 Task: Search one way flight ticket for 2 adults, 2 children, 2 infants in seat in first from North Bend: Southwest Oregon Regional Airport (was North Bend Municipal) to Indianapolis: Indianapolis International Airport on 8-5-2023. Number of bags: 2 carry on bags. Price is upto 91000. Outbound departure time preference is 22:30.
Action: Mouse moved to (357, 315)
Screenshot: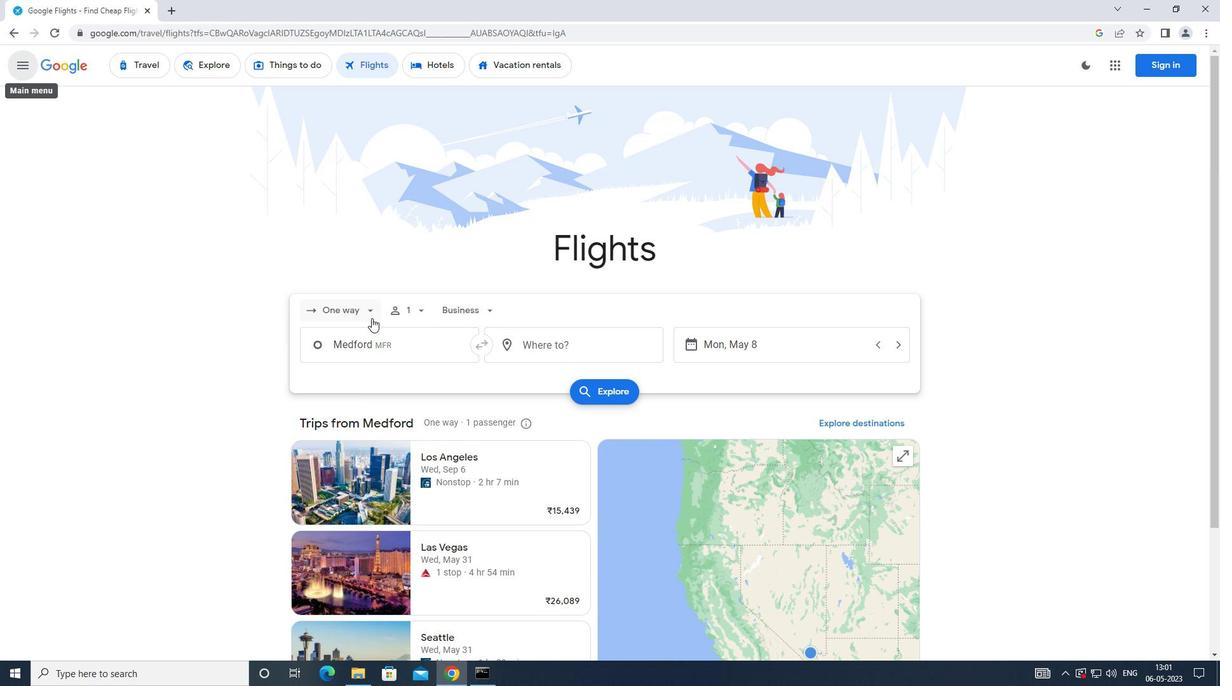
Action: Mouse pressed left at (357, 315)
Screenshot: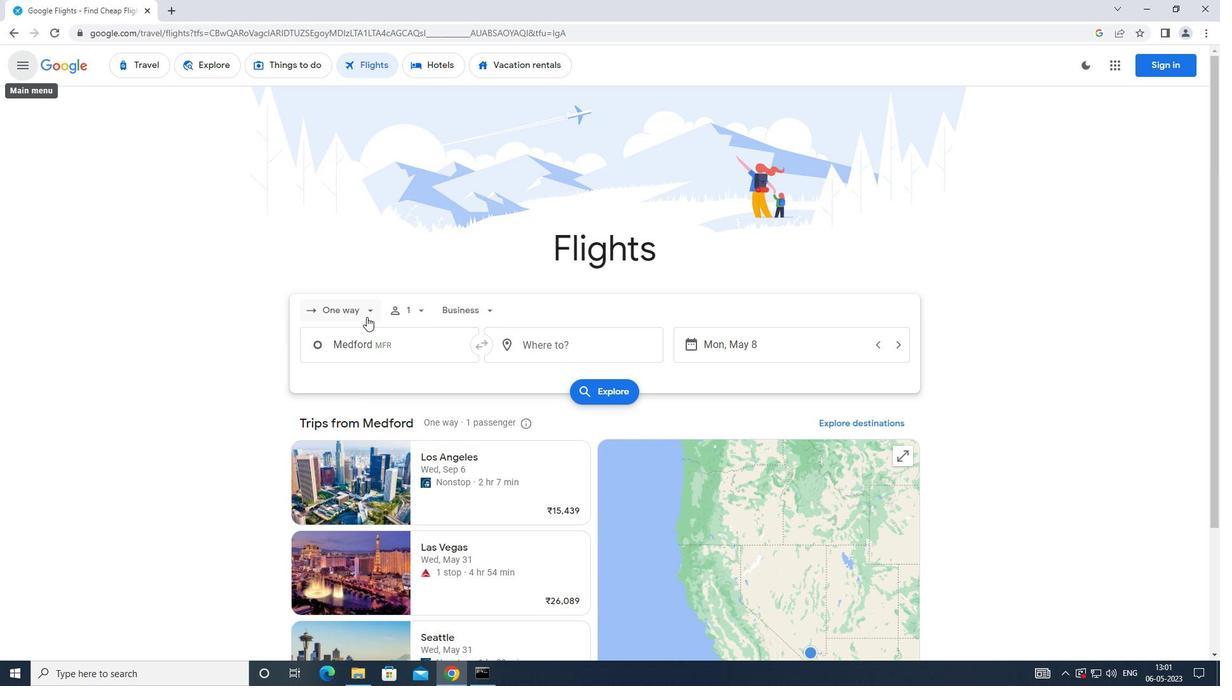 
Action: Mouse moved to (364, 367)
Screenshot: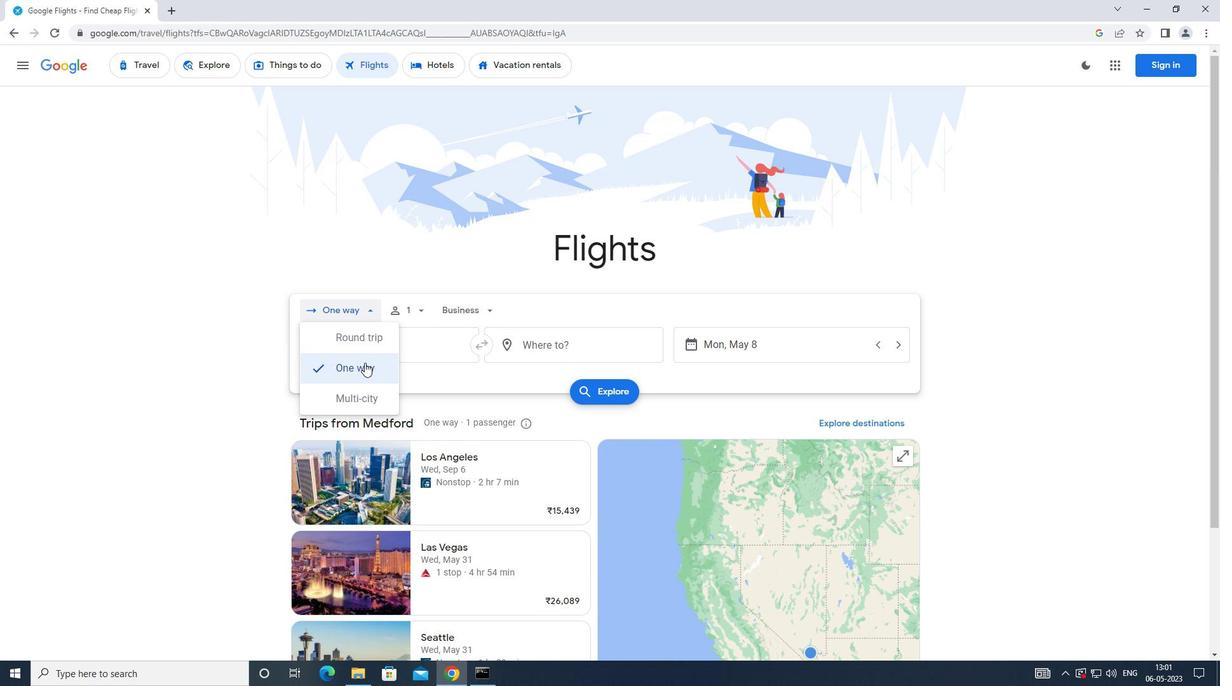
Action: Mouse pressed left at (364, 367)
Screenshot: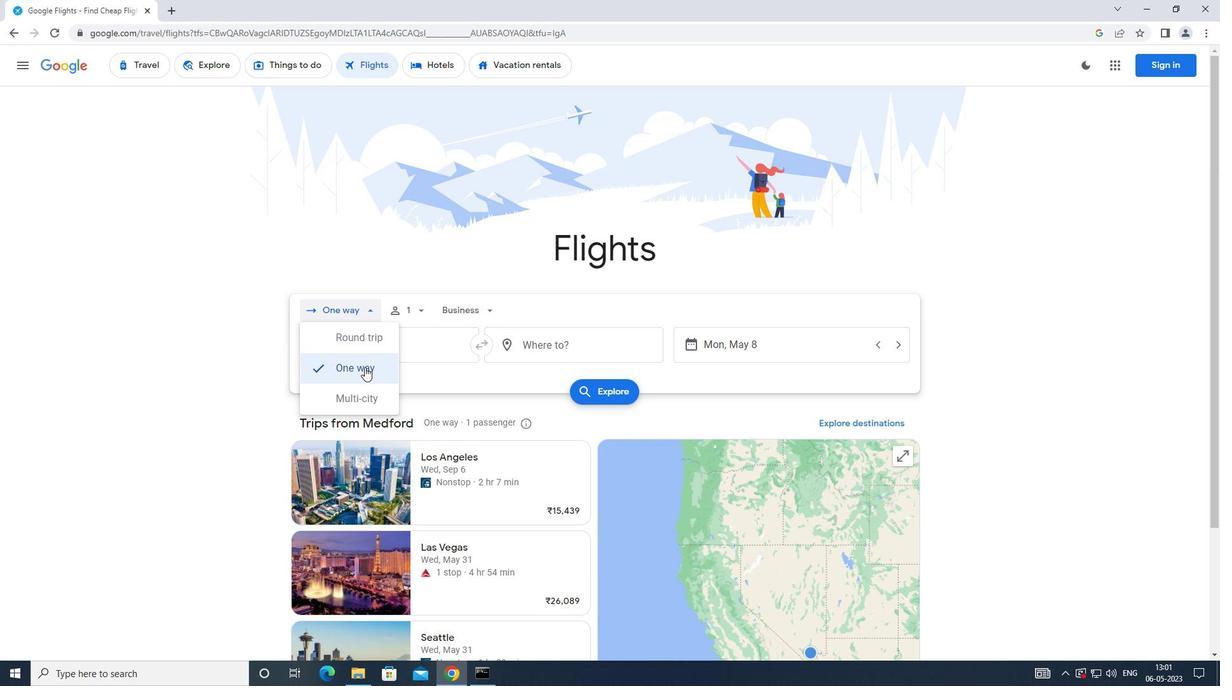 
Action: Mouse moved to (425, 312)
Screenshot: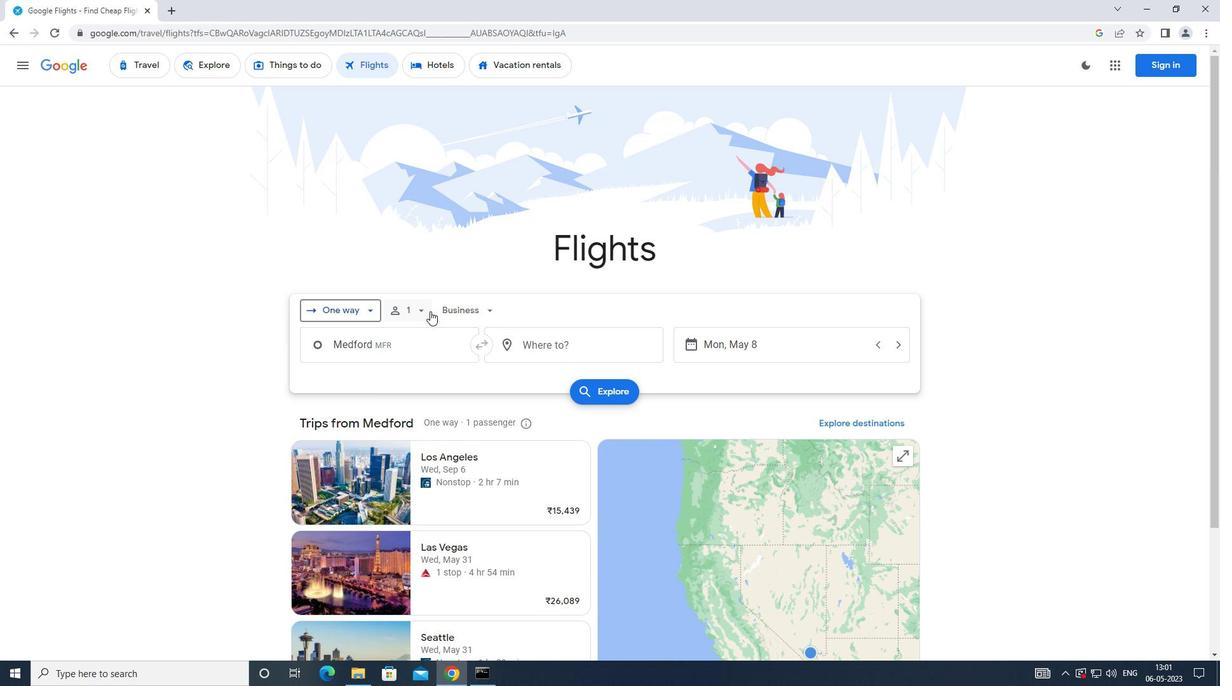 
Action: Mouse pressed left at (425, 312)
Screenshot: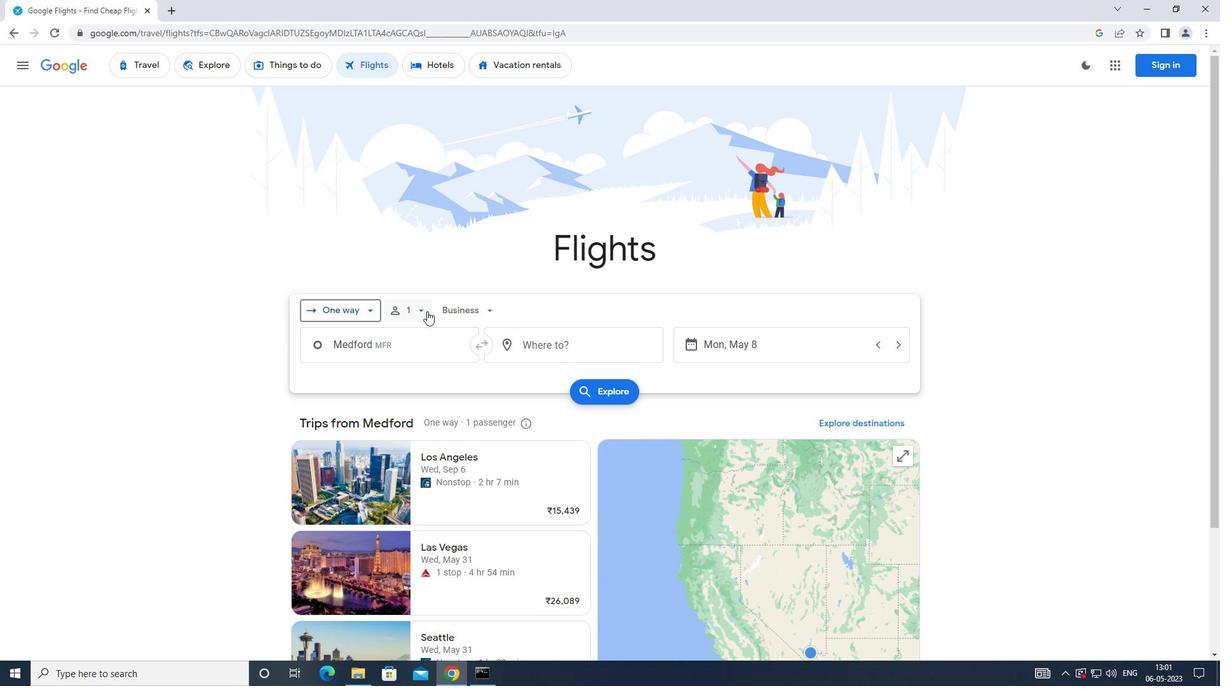 
Action: Mouse moved to (509, 341)
Screenshot: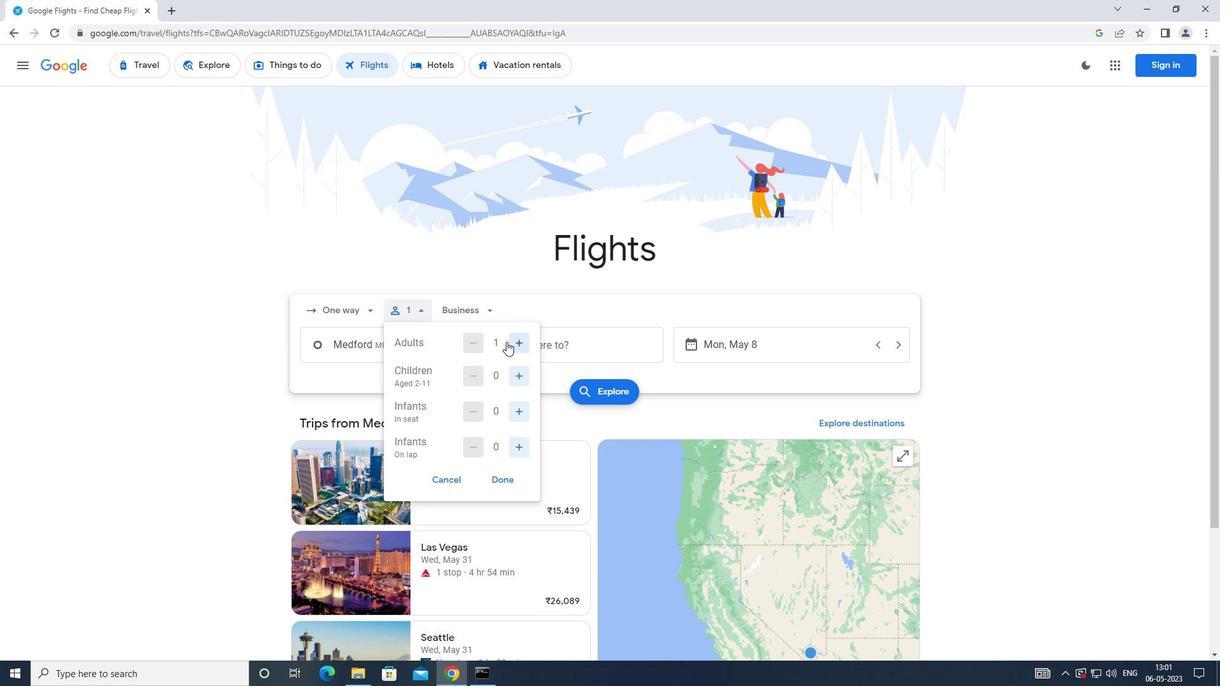 
Action: Mouse pressed left at (509, 341)
Screenshot: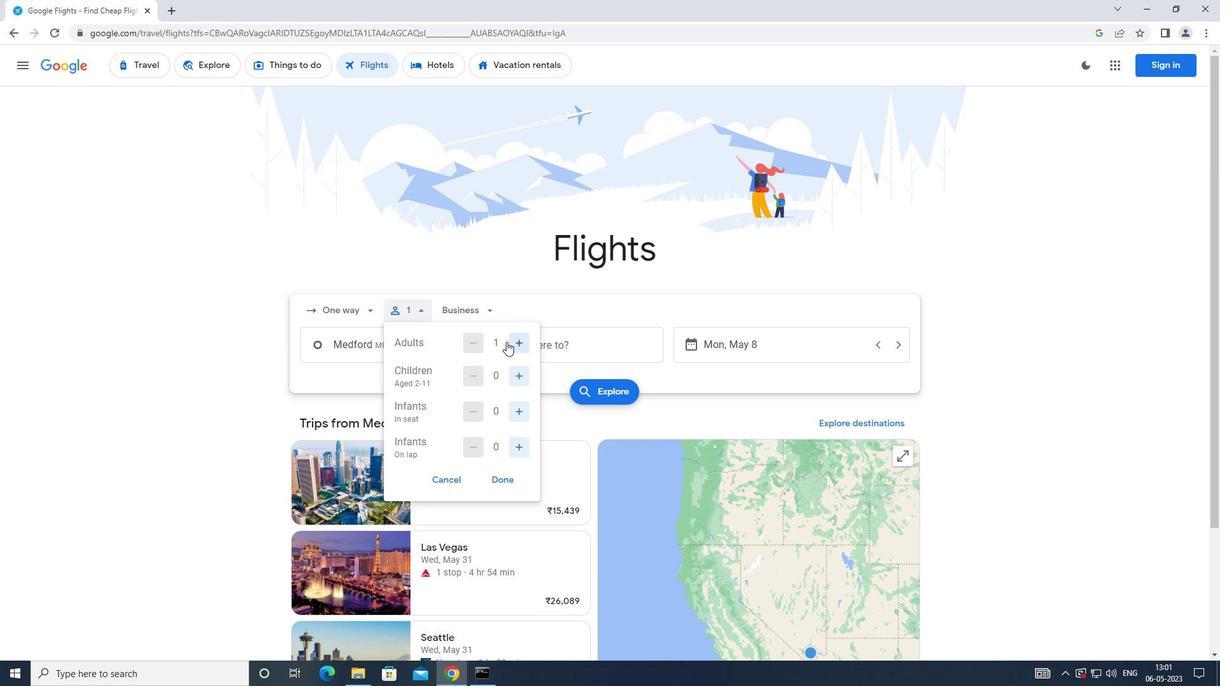 
Action: Mouse moved to (517, 374)
Screenshot: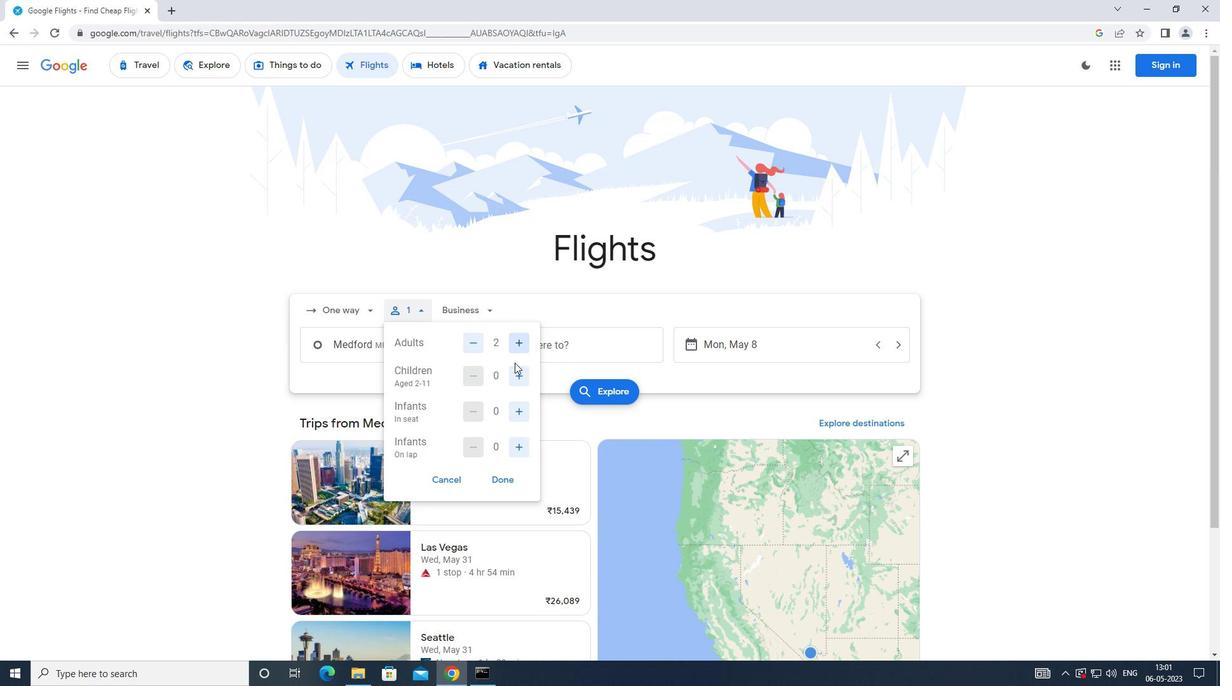 
Action: Mouse pressed left at (517, 374)
Screenshot: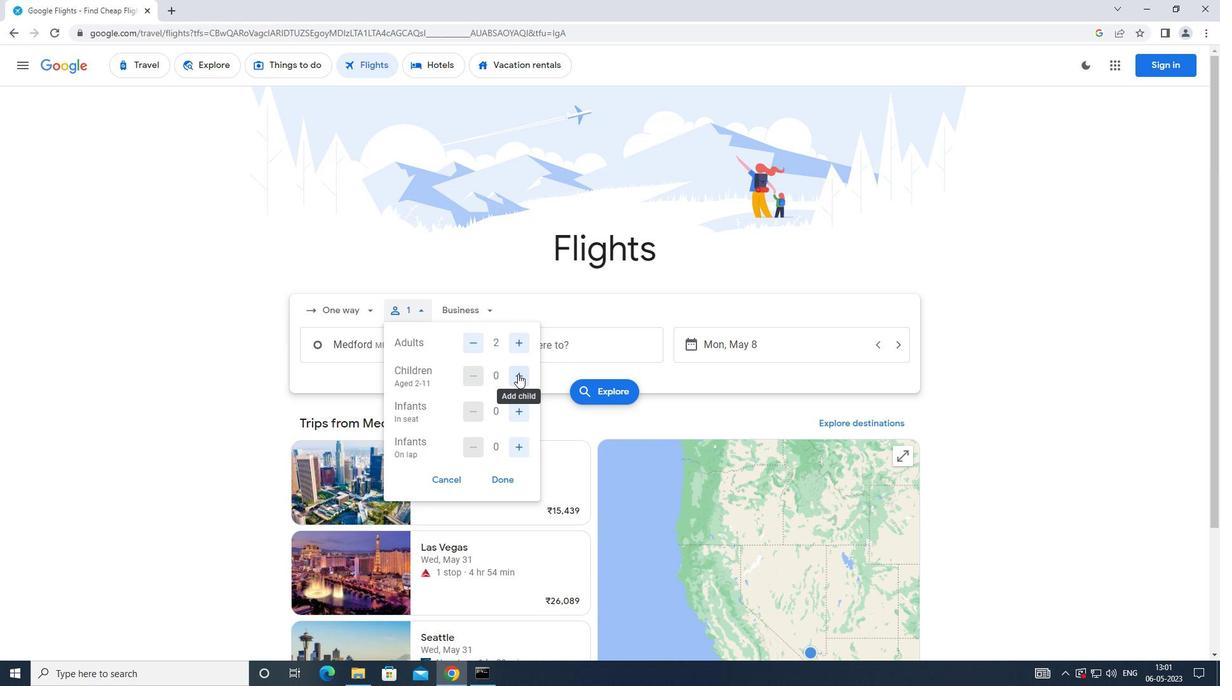 
Action: Mouse pressed left at (517, 374)
Screenshot: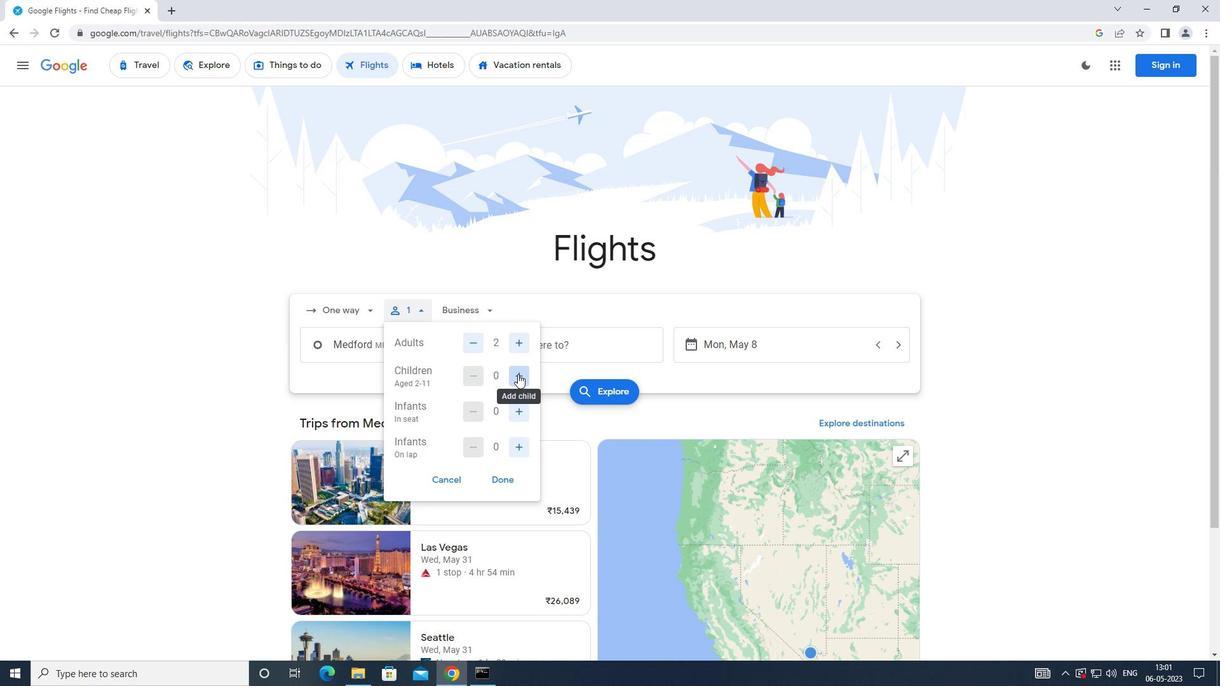 
Action: Mouse moved to (516, 412)
Screenshot: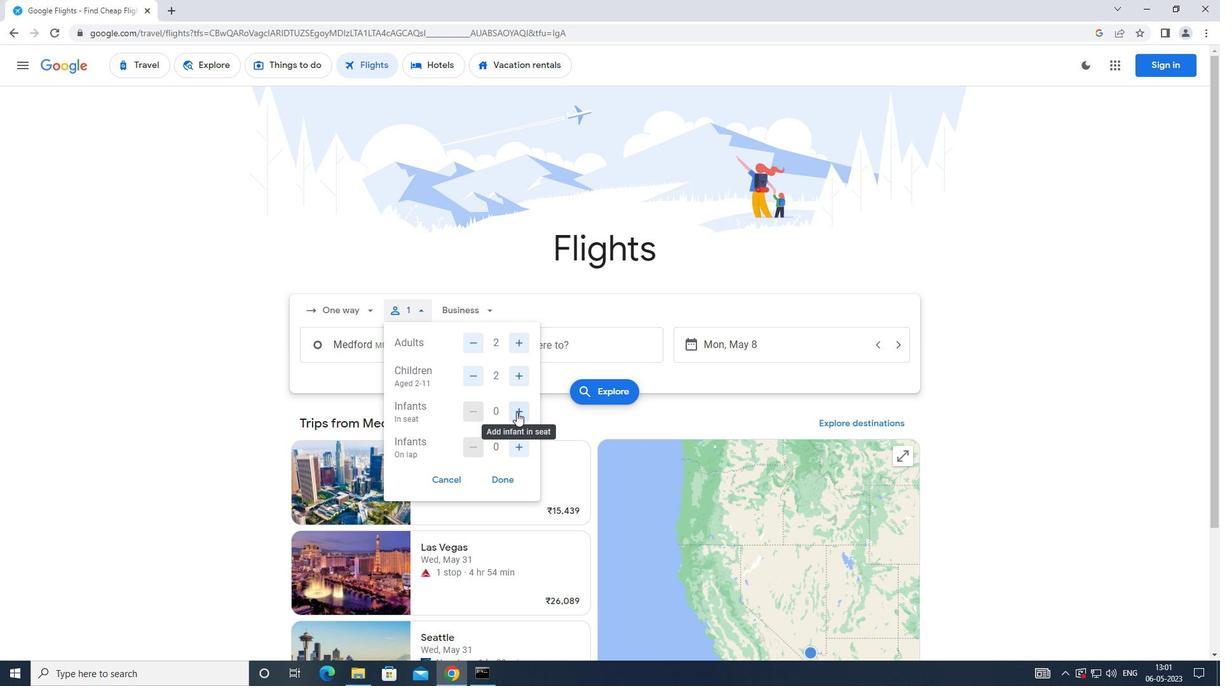 
Action: Mouse pressed left at (516, 412)
Screenshot: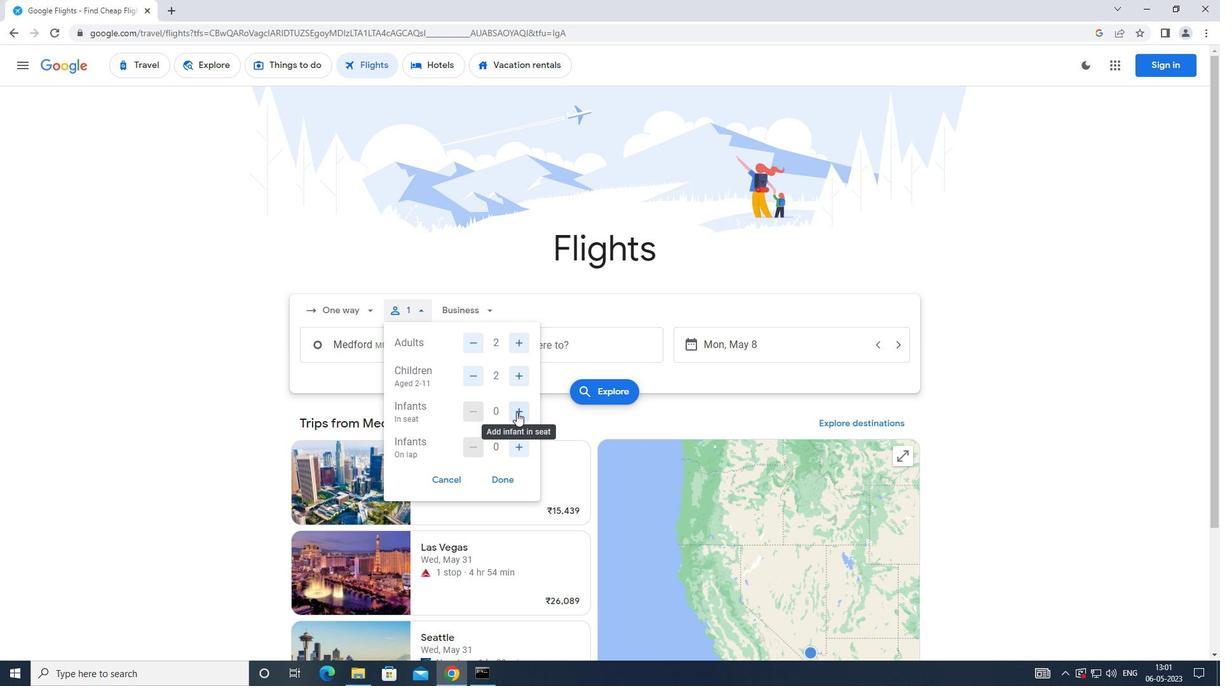 
Action: Mouse pressed left at (516, 412)
Screenshot: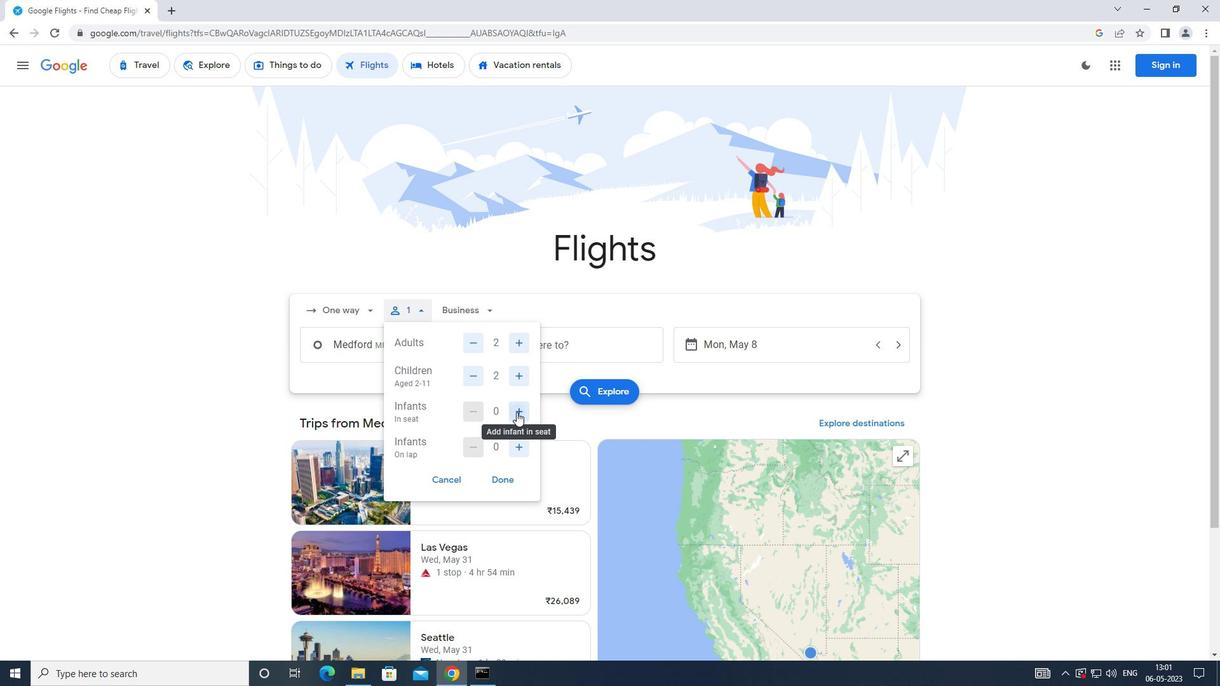 
Action: Mouse moved to (498, 478)
Screenshot: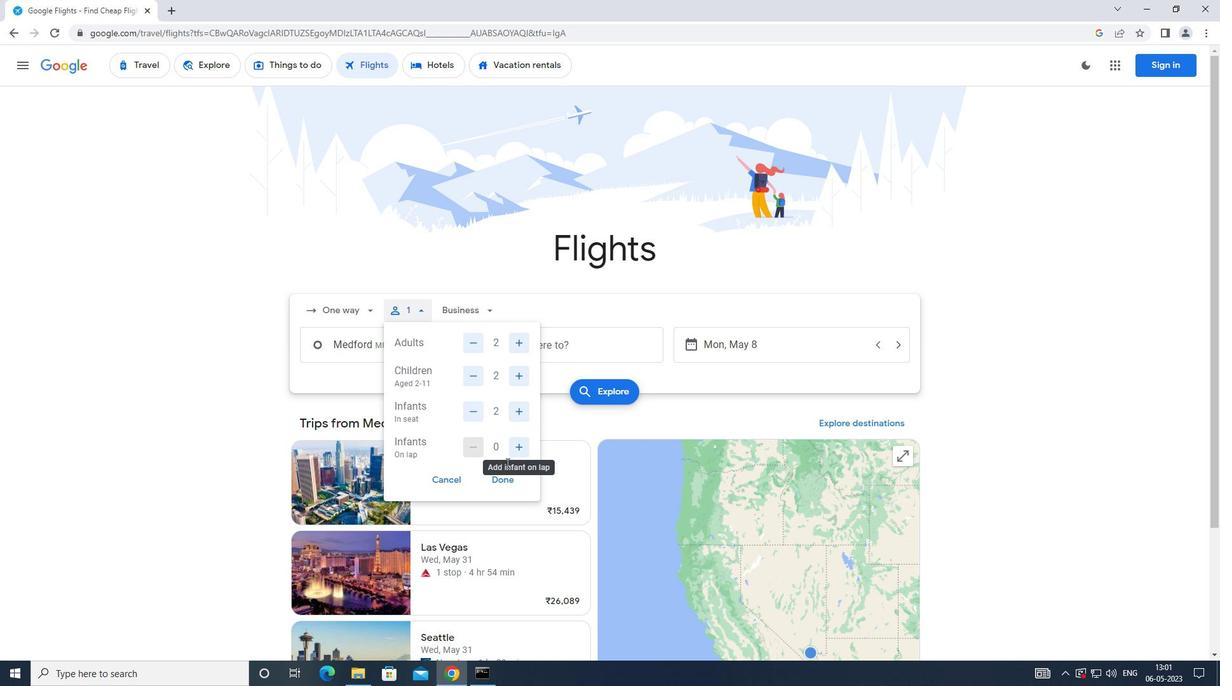 
Action: Mouse pressed left at (498, 478)
Screenshot: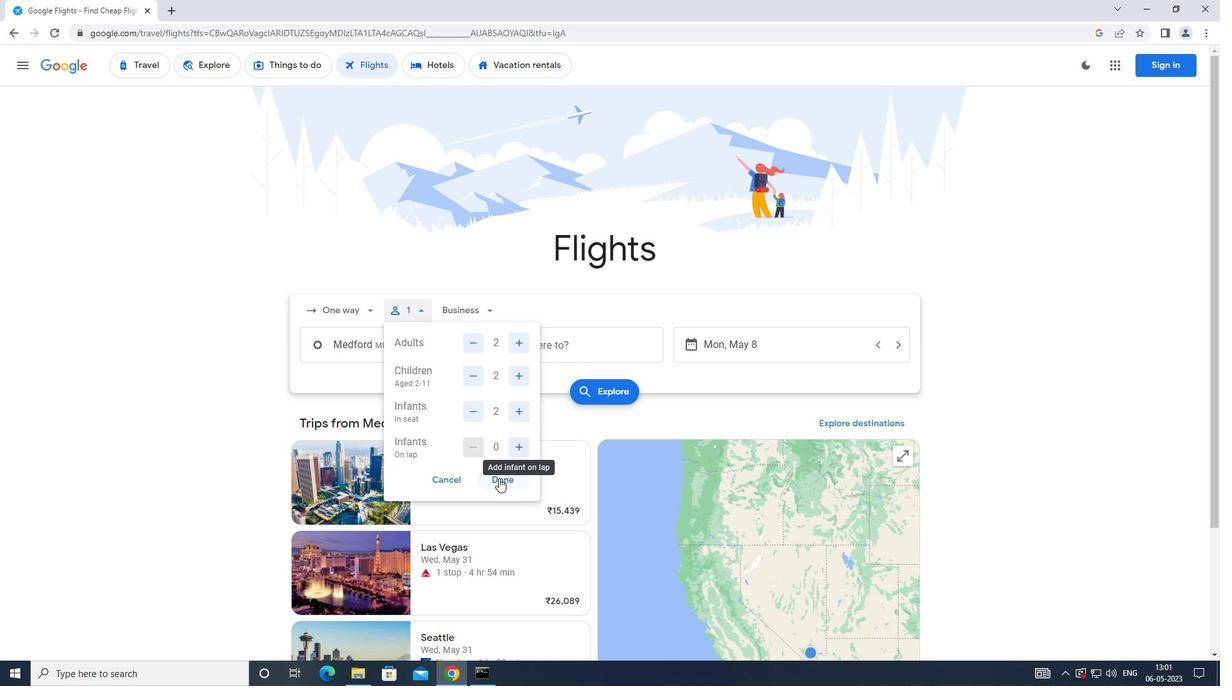 
Action: Mouse moved to (467, 317)
Screenshot: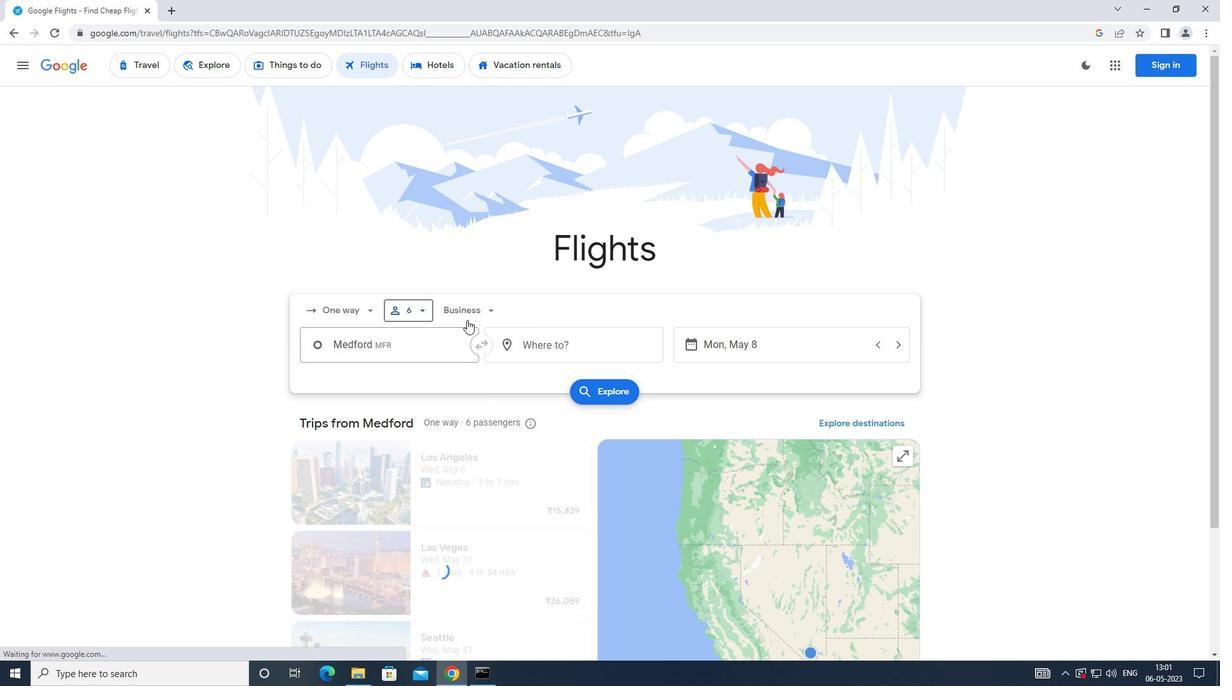 
Action: Mouse pressed left at (467, 317)
Screenshot: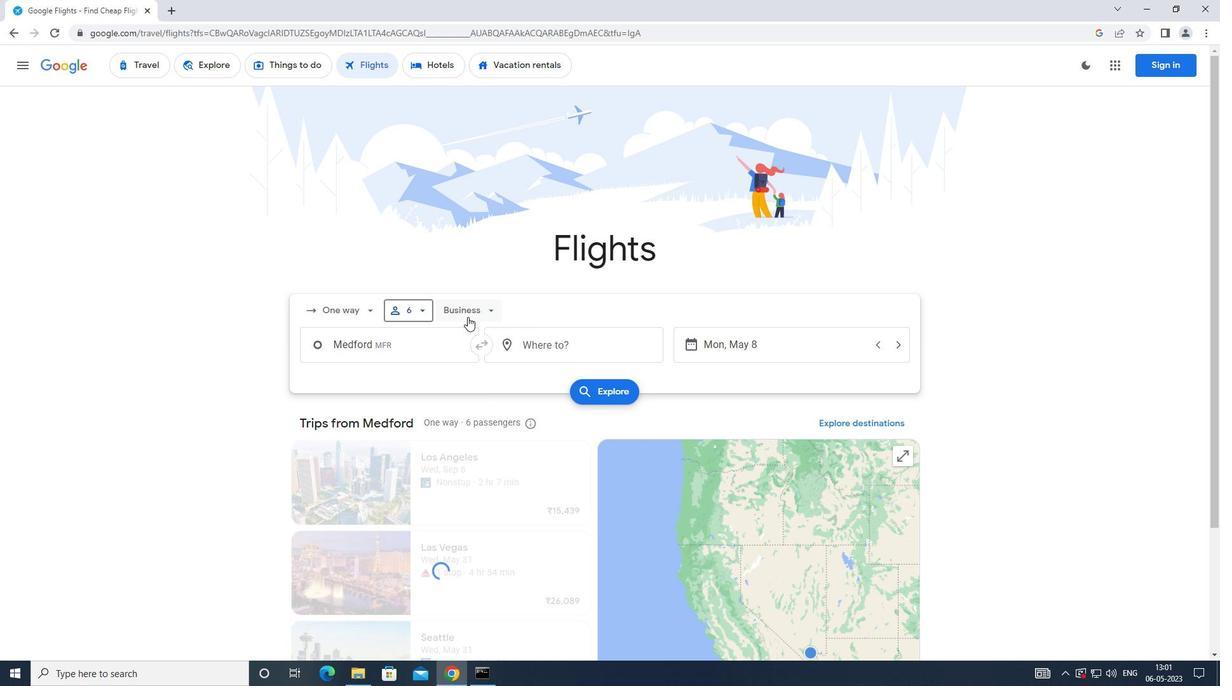 
Action: Mouse moved to (474, 425)
Screenshot: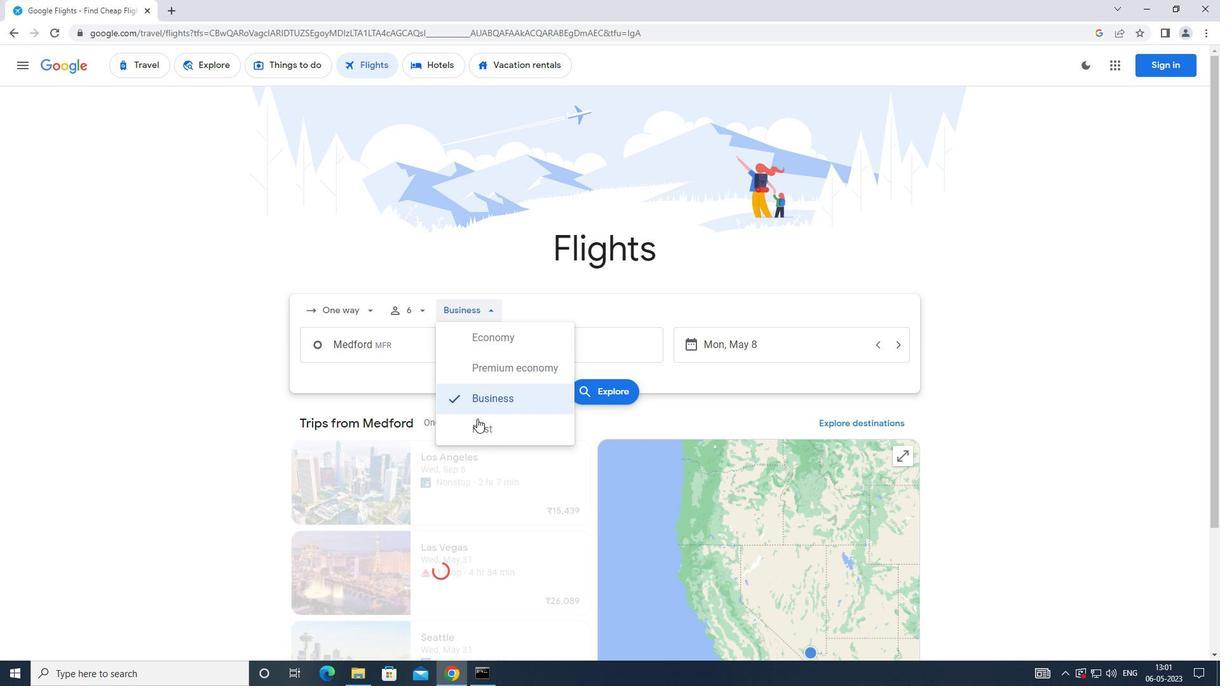 
Action: Mouse pressed left at (474, 425)
Screenshot: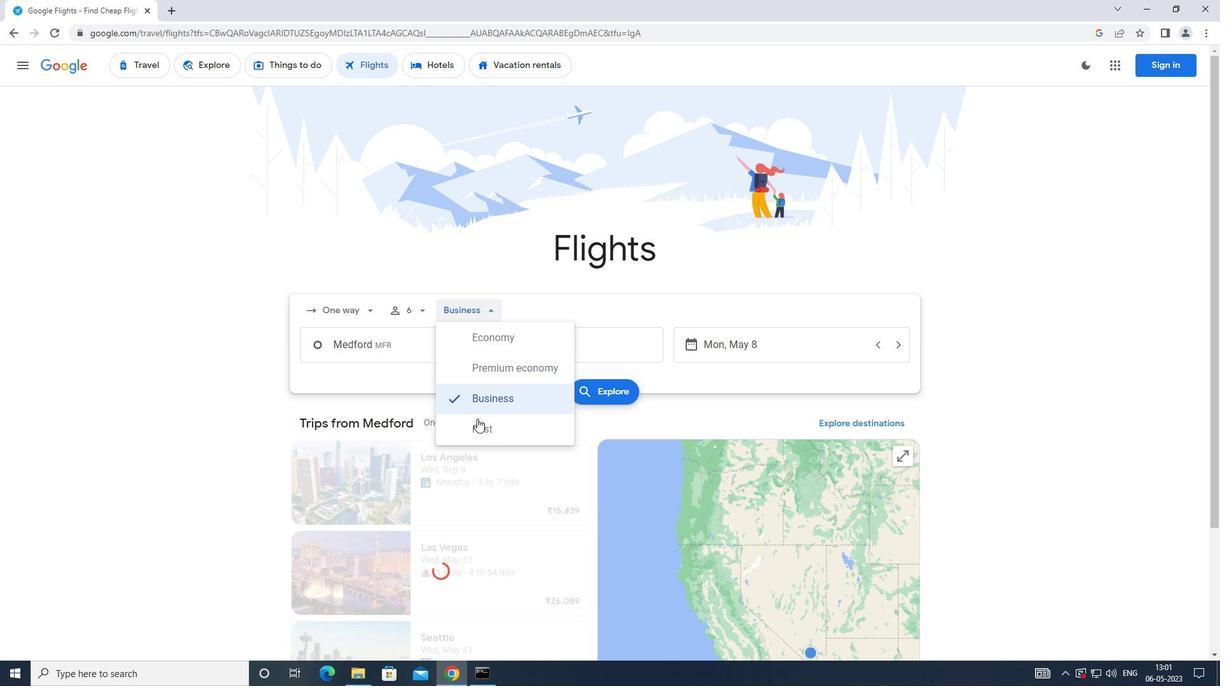 
Action: Mouse moved to (420, 352)
Screenshot: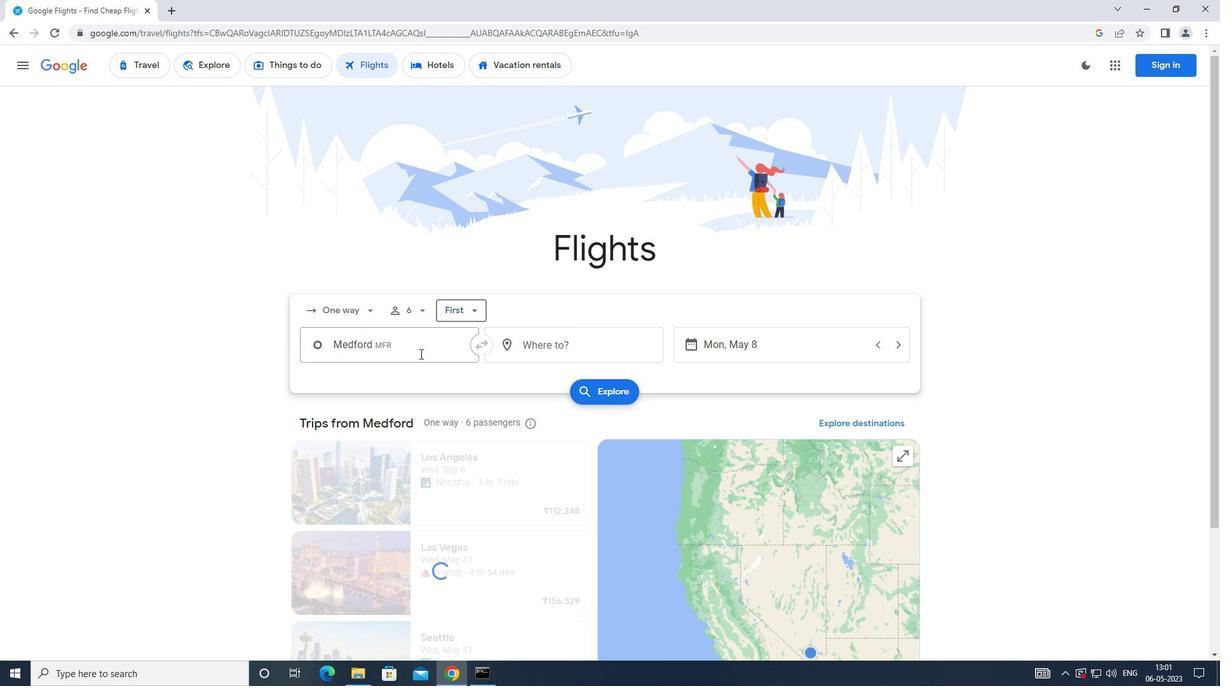 
Action: Mouse pressed left at (420, 352)
Screenshot: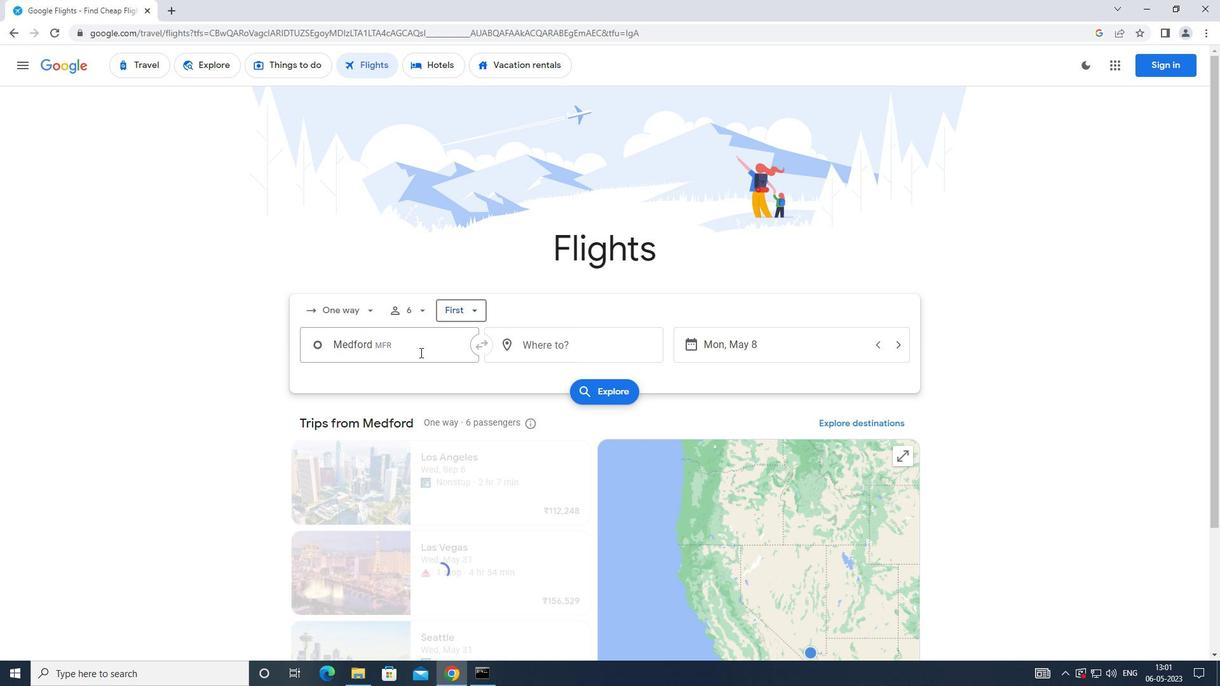 
Action: Mouse moved to (438, 348)
Screenshot: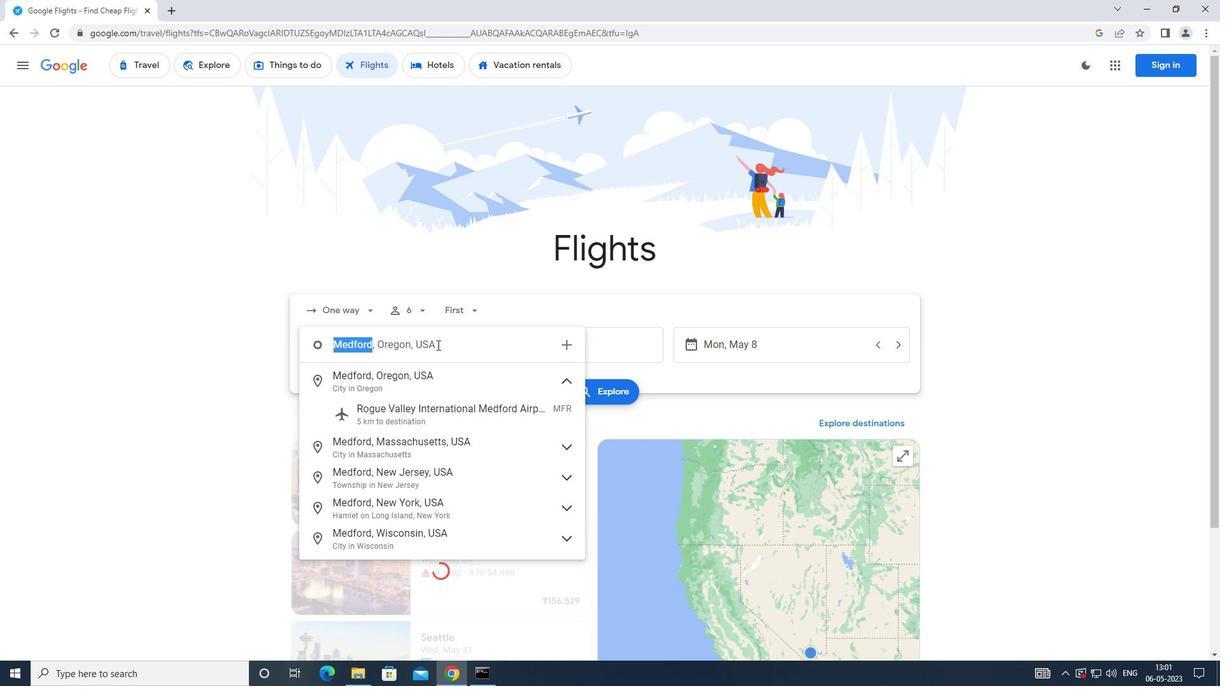 
Action: Key pressed <Key.caps_lock>s<Key.caps_lock>outhwest
Screenshot: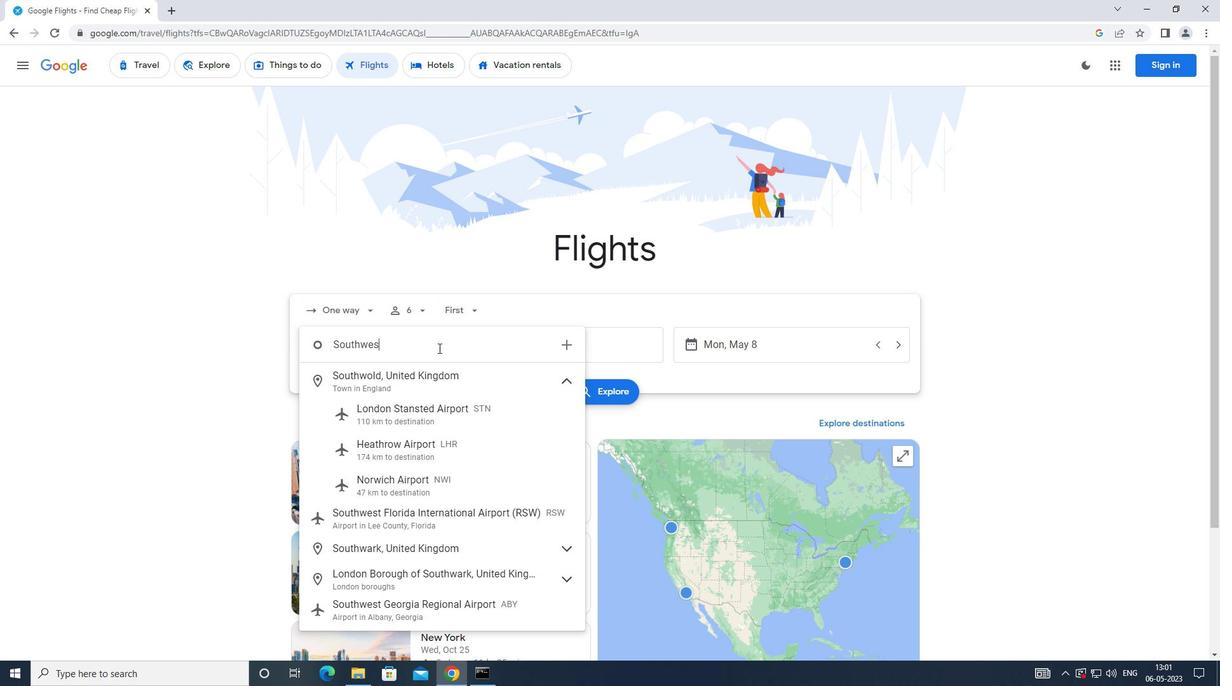 
Action: Mouse moved to (404, 436)
Screenshot: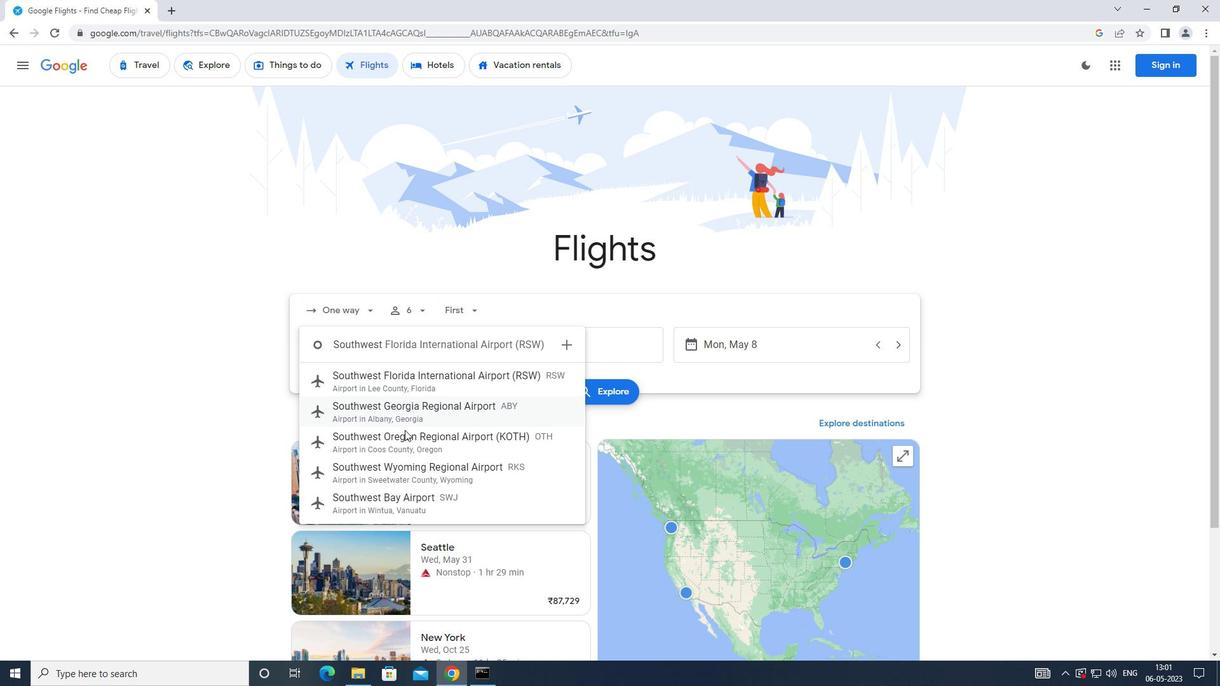 
Action: Mouse pressed left at (404, 436)
Screenshot: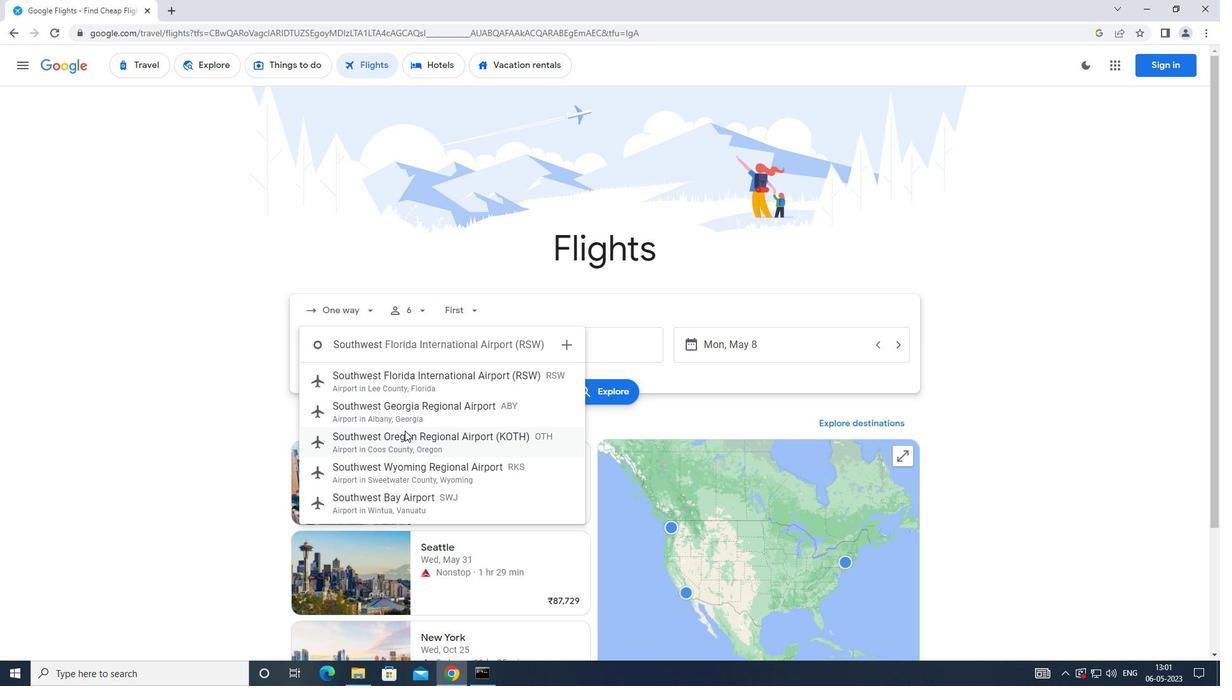 
Action: Mouse moved to (552, 354)
Screenshot: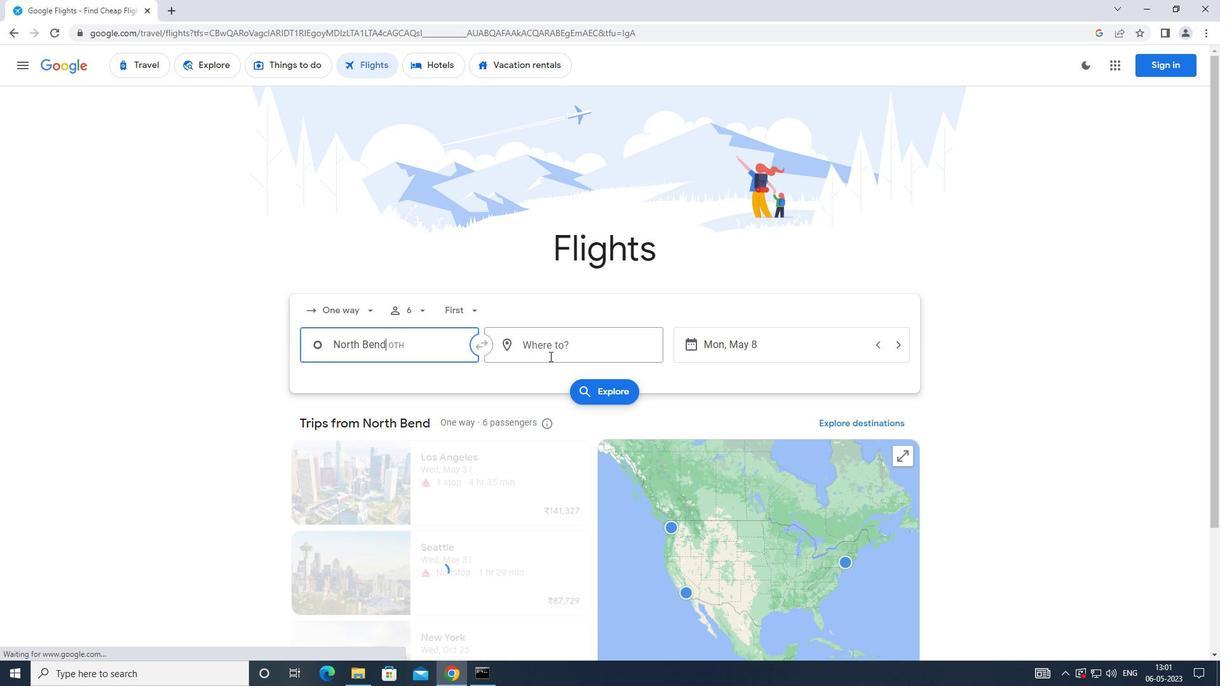 
Action: Mouse pressed left at (552, 354)
Screenshot: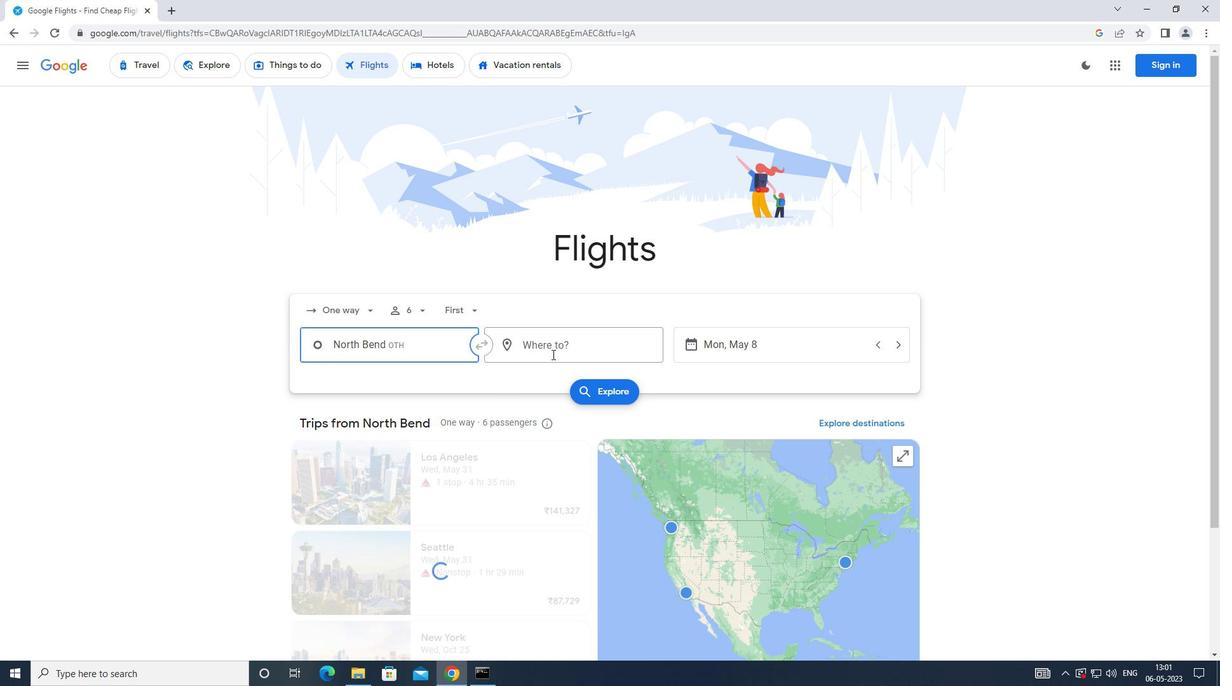
Action: Mouse moved to (543, 368)
Screenshot: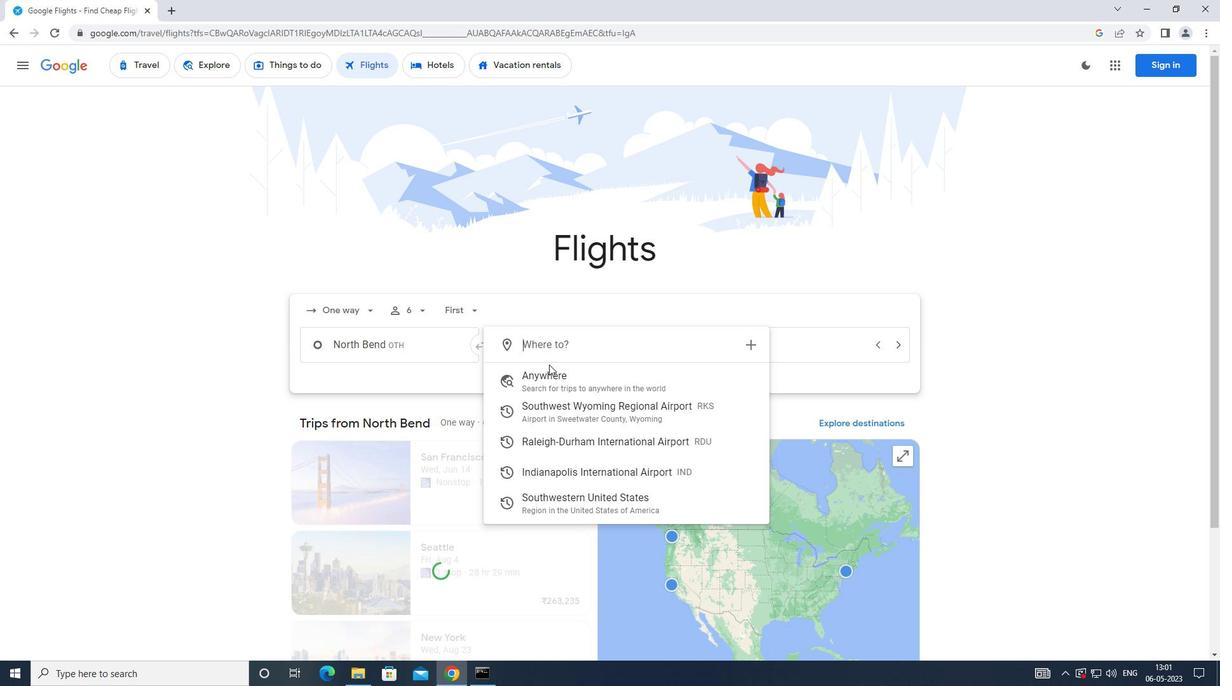 
Action: Key pressed <Key.caps_lock>i<Key.caps_lock>ndianapolish
Screenshot: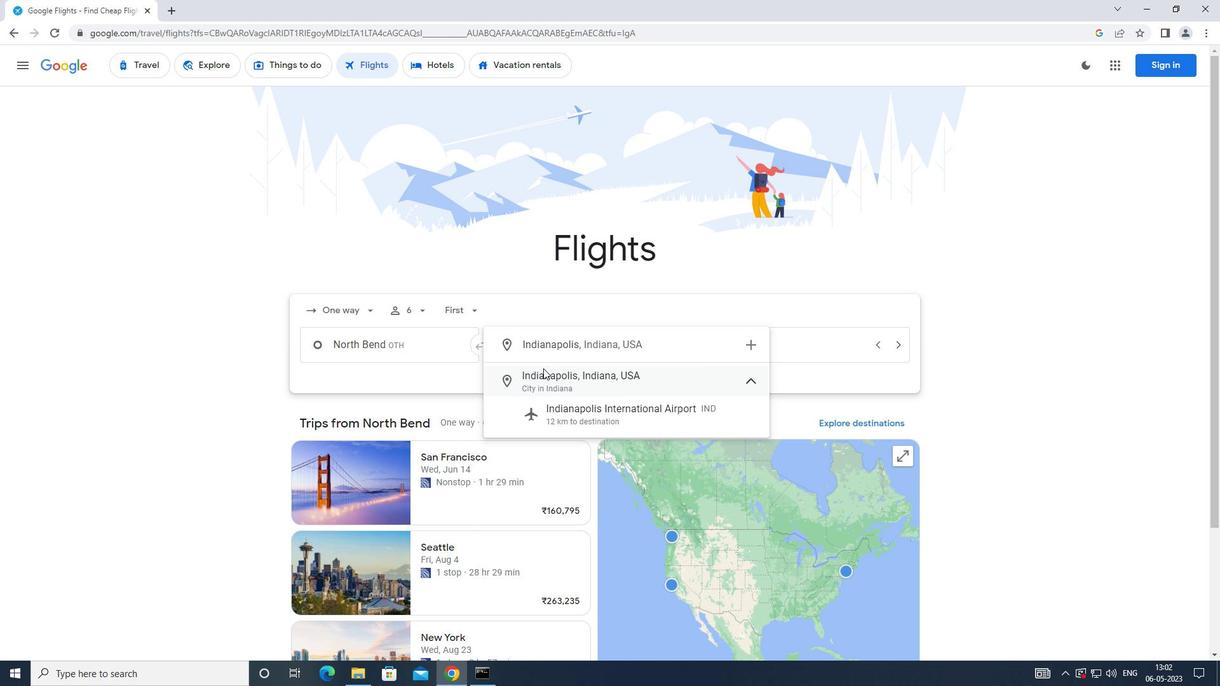 
Action: Mouse moved to (566, 418)
Screenshot: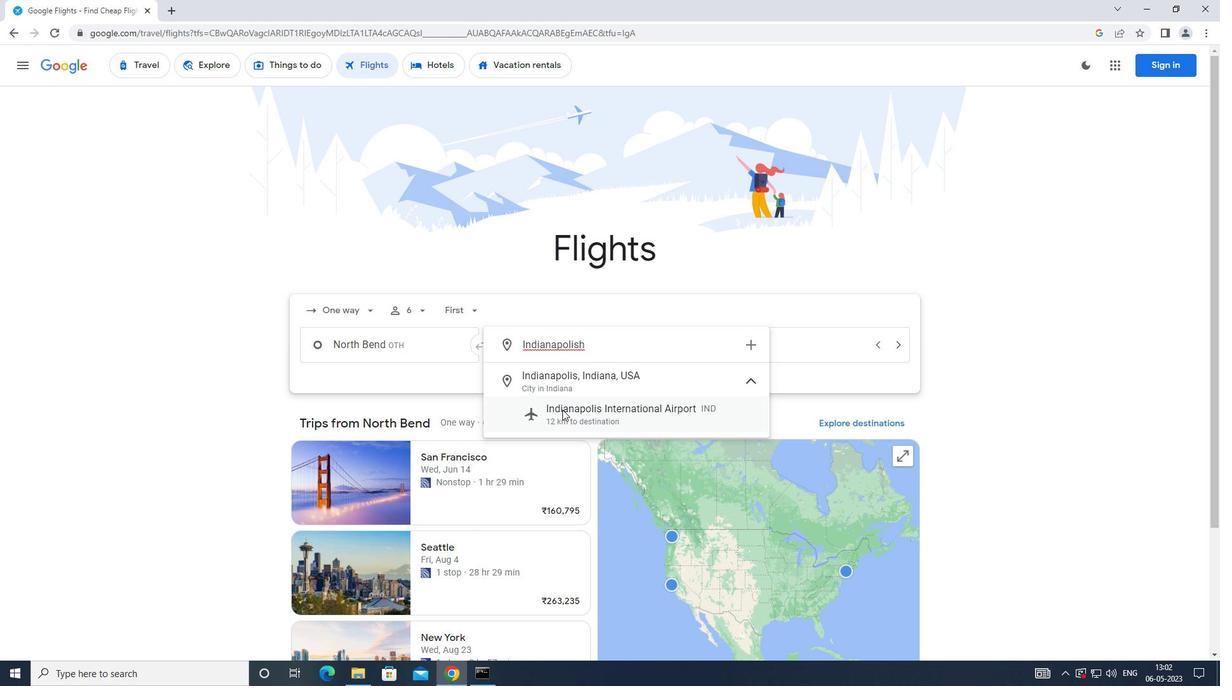 
Action: Mouse pressed left at (566, 418)
Screenshot: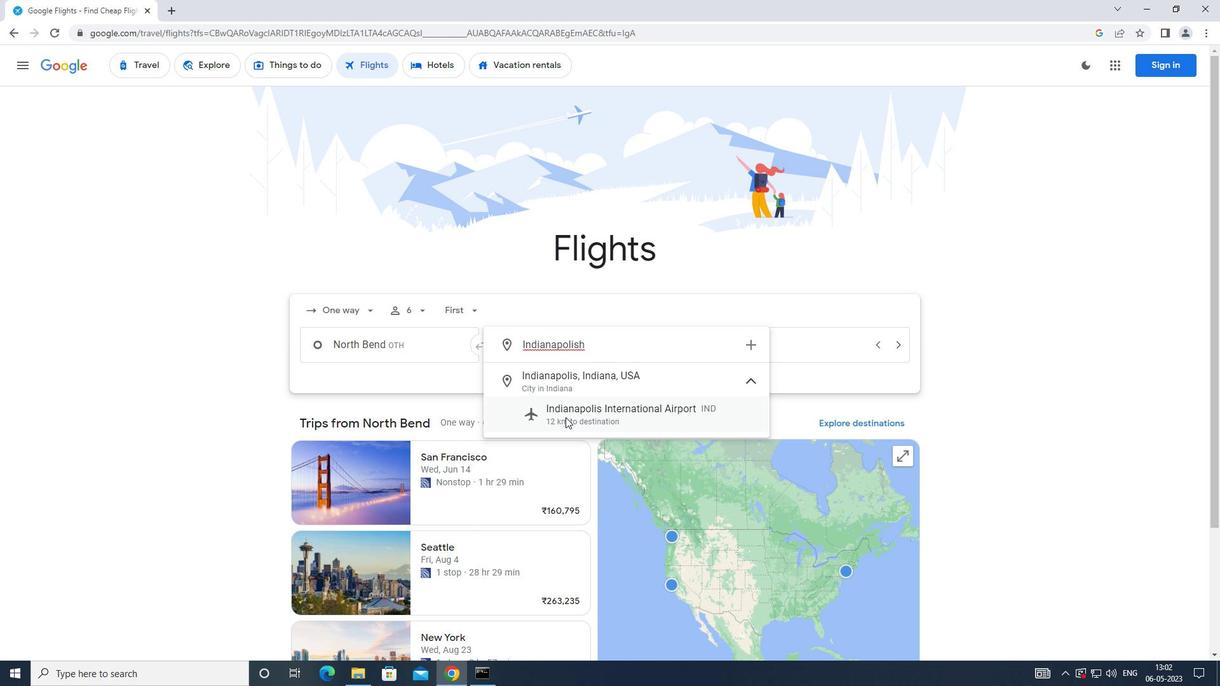 
Action: Mouse moved to (728, 344)
Screenshot: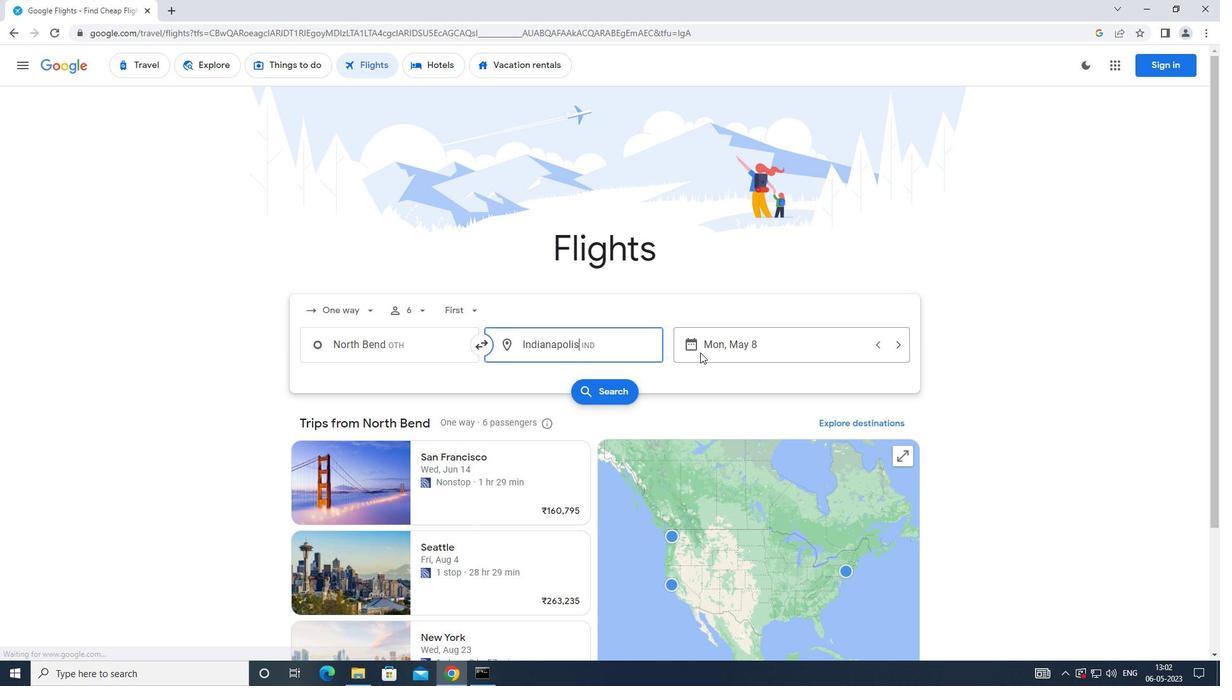 
Action: Mouse pressed left at (728, 344)
Screenshot: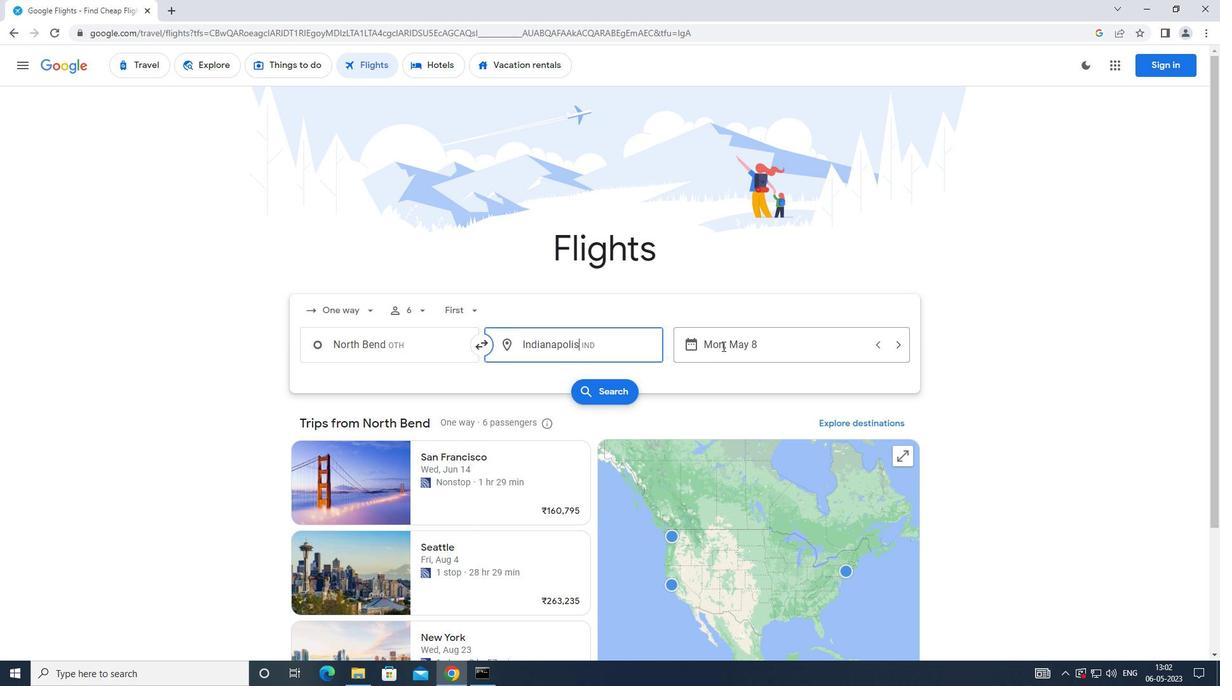 
Action: Mouse moved to (486, 456)
Screenshot: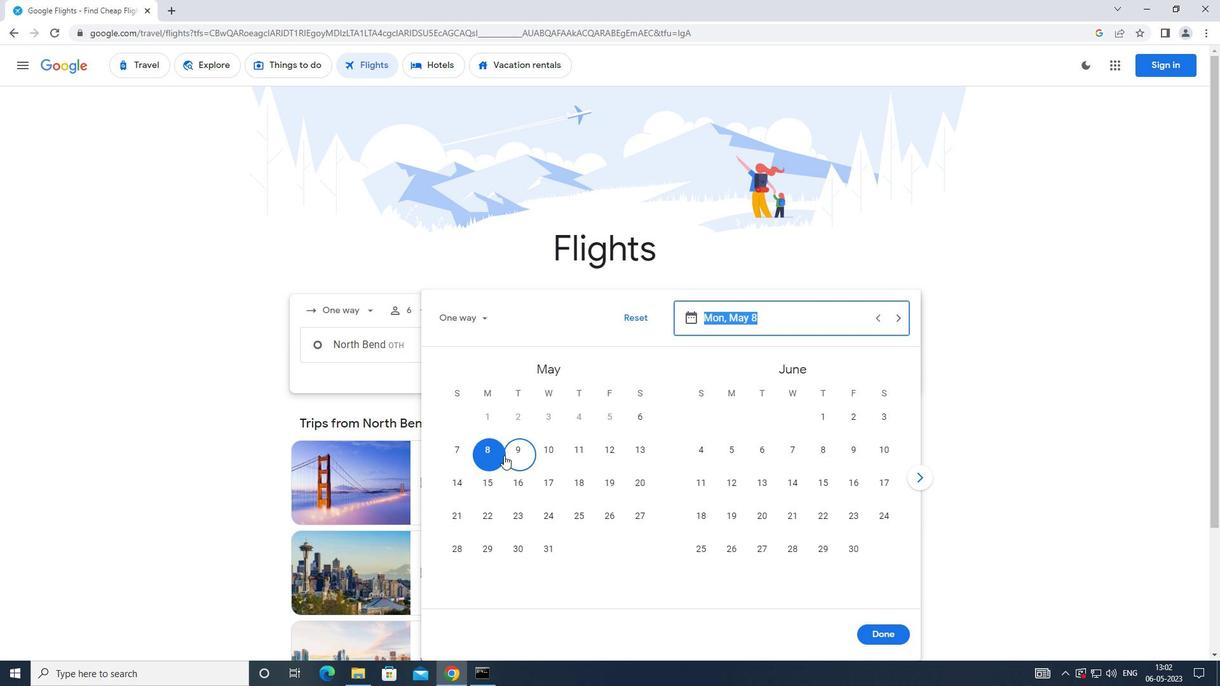 
Action: Mouse pressed left at (486, 456)
Screenshot: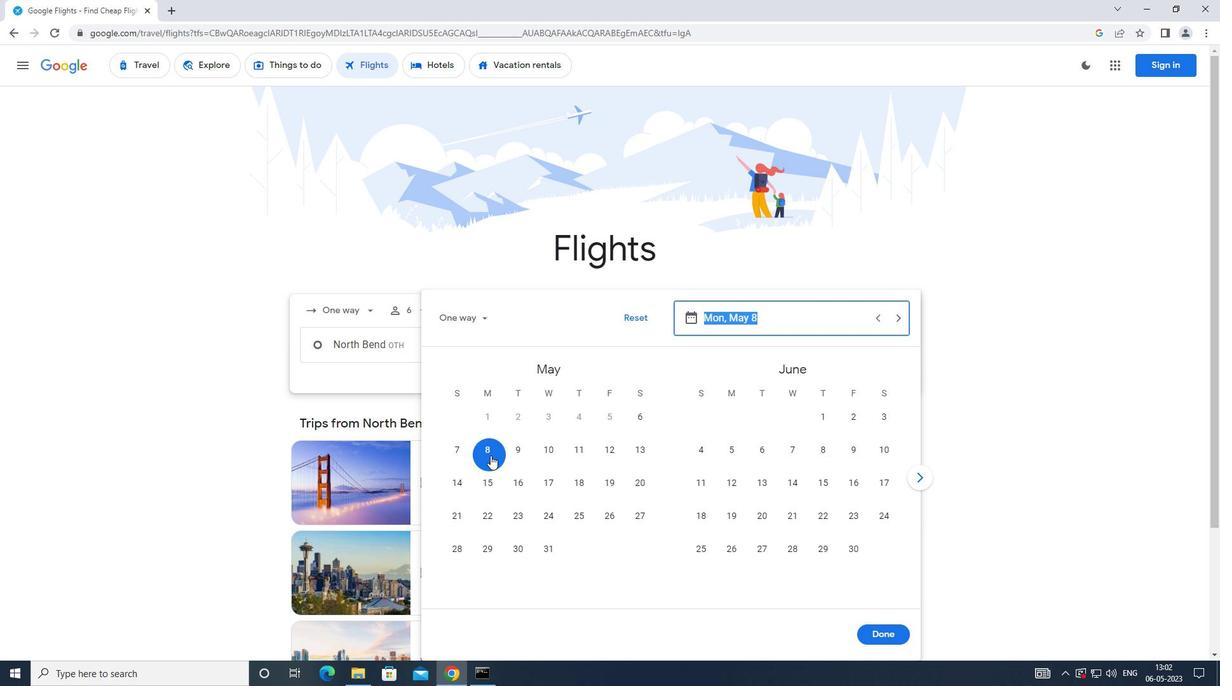 
Action: Mouse moved to (891, 639)
Screenshot: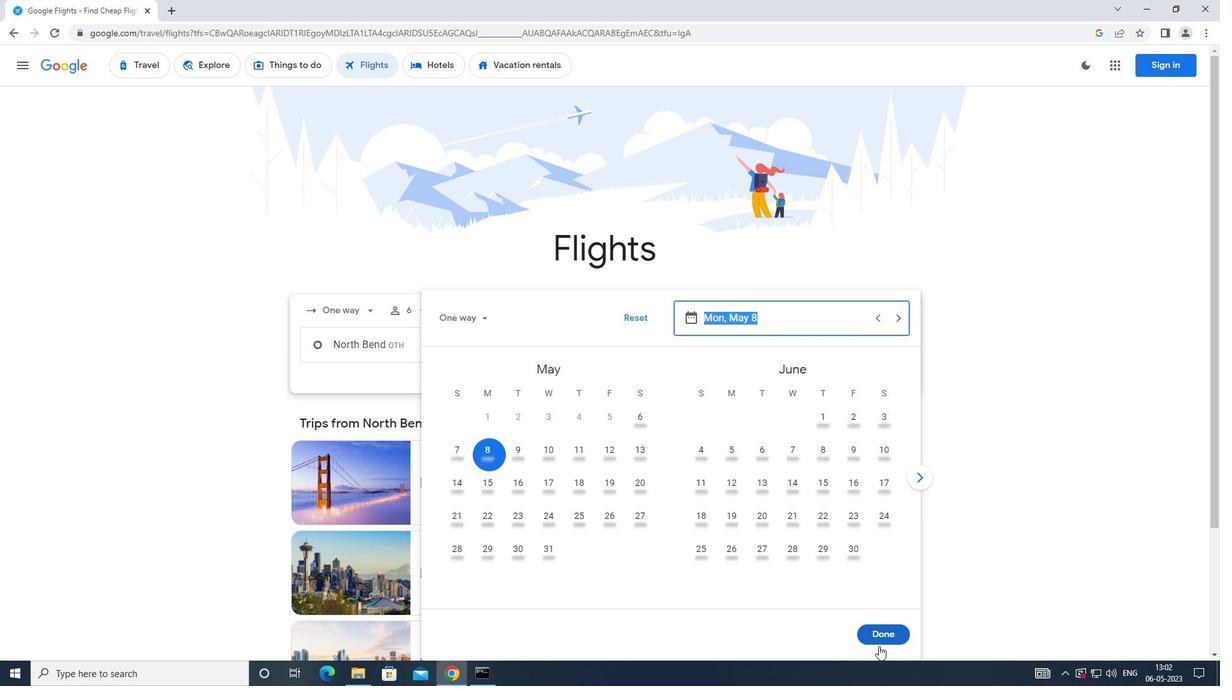 
Action: Mouse pressed left at (891, 639)
Screenshot: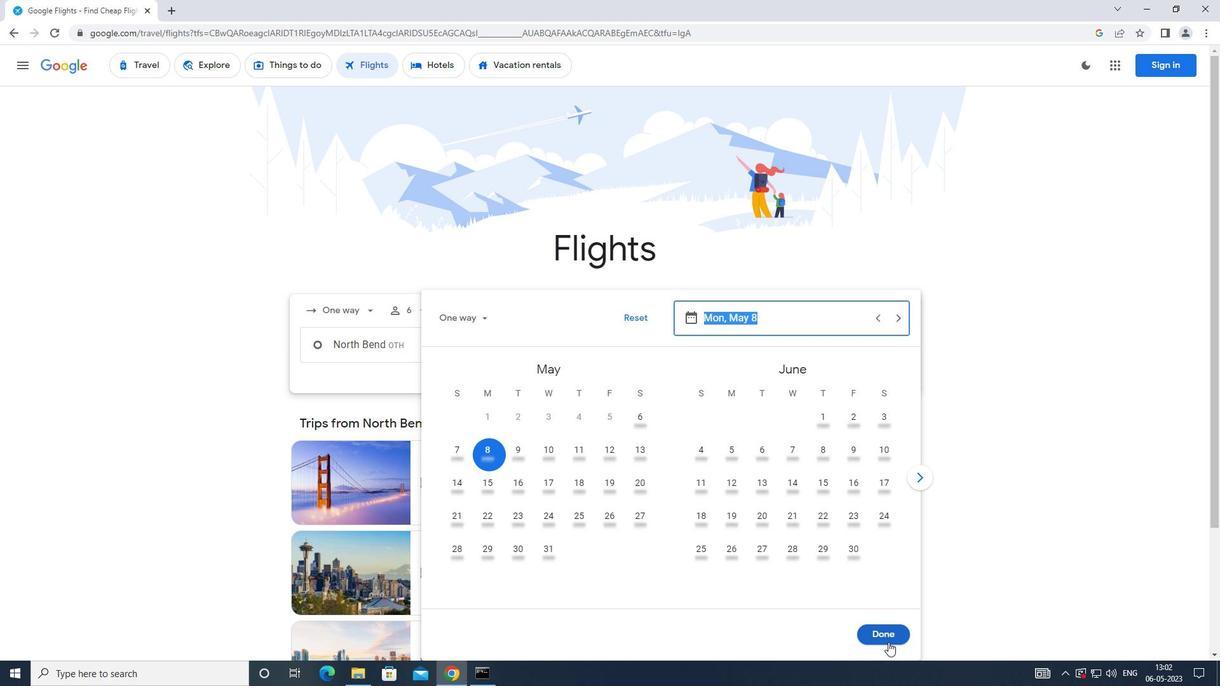 
Action: Mouse moved to (612, 397)
Screenshot: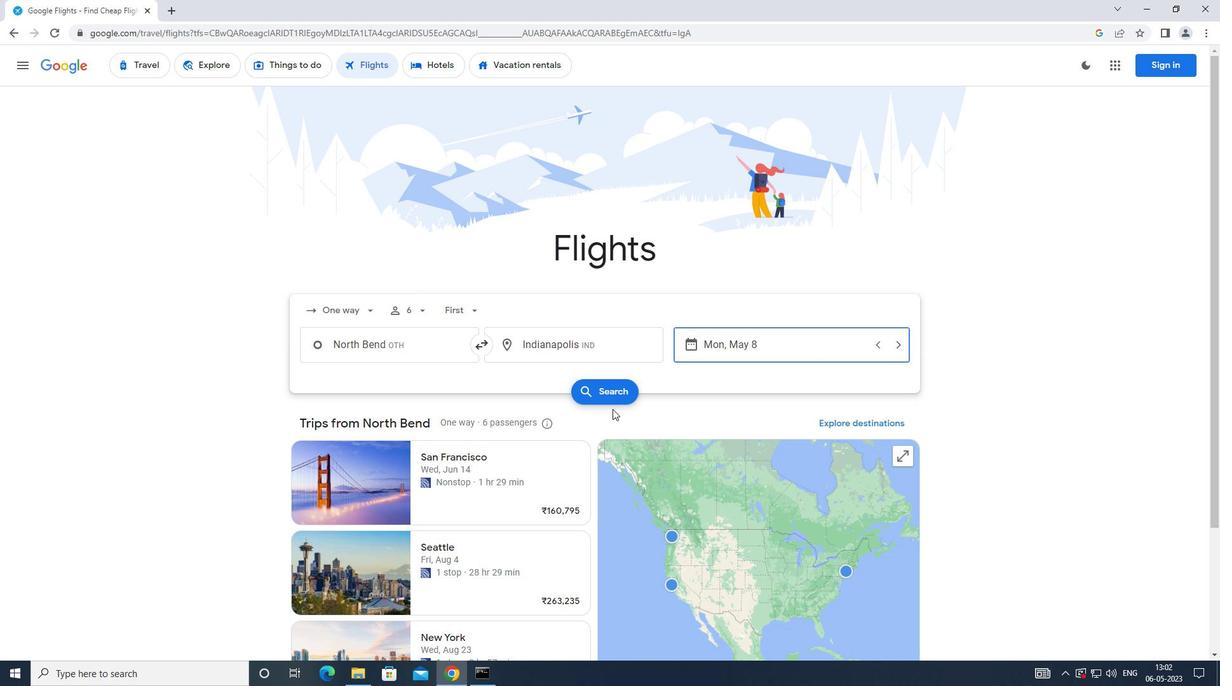 
Action: Mouse pressed left at (612, 397)
Screenshot: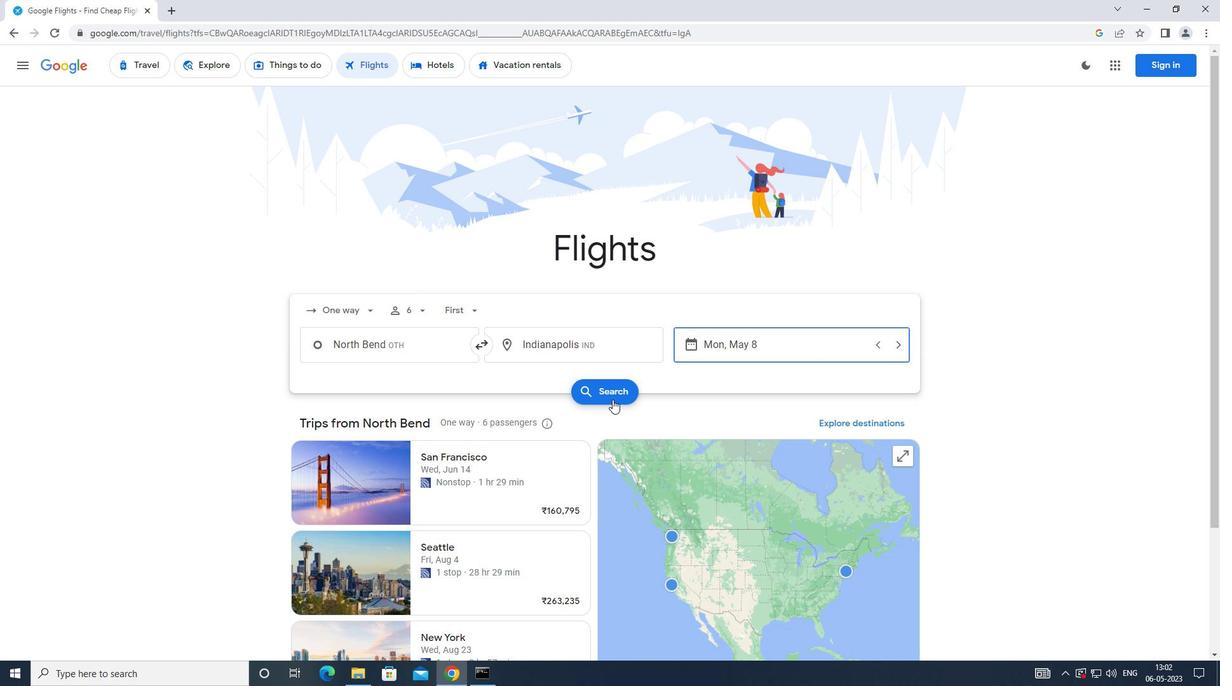 
Action: Mouse moved to (338, 181)
Screenshot: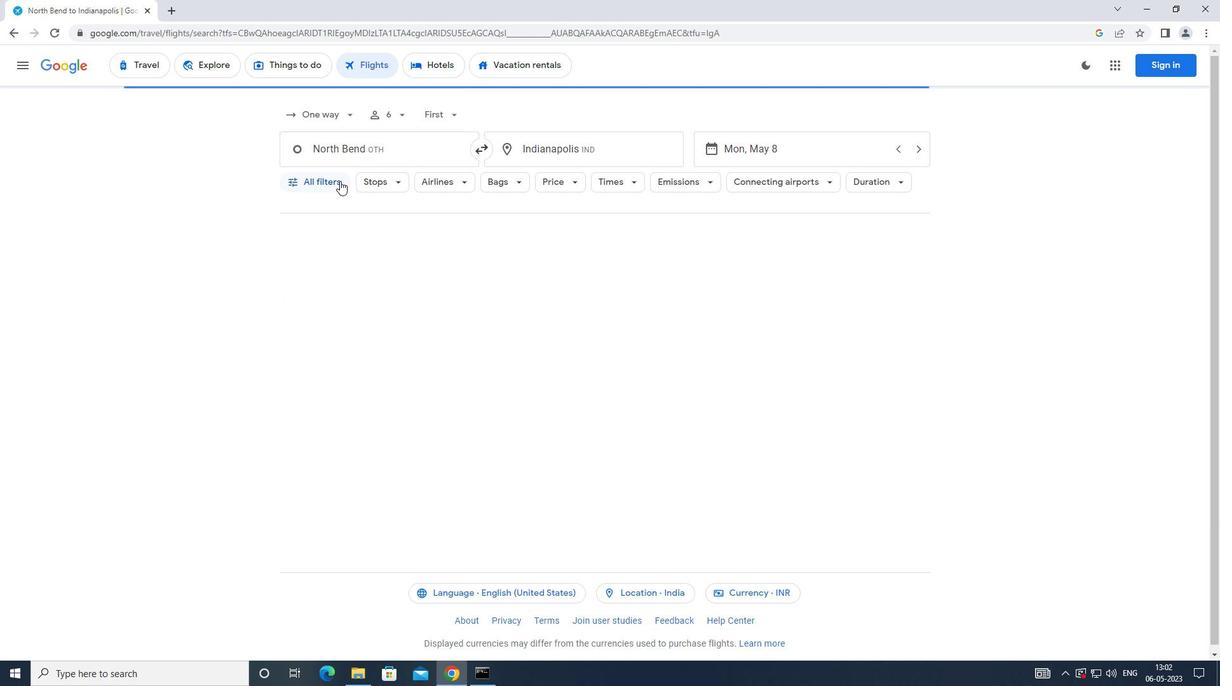
Action: Mouse pressed left at (338, 181)
Screenshot: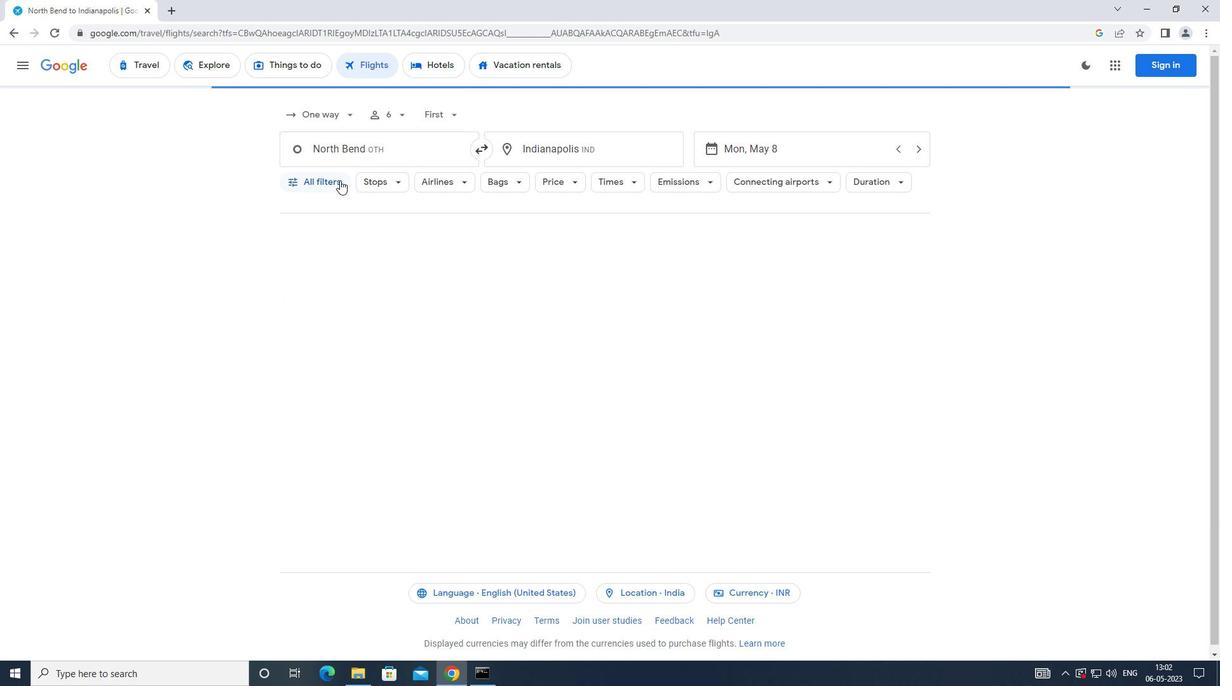 
Action: Mouse moved to (474, 462)
Screenshot: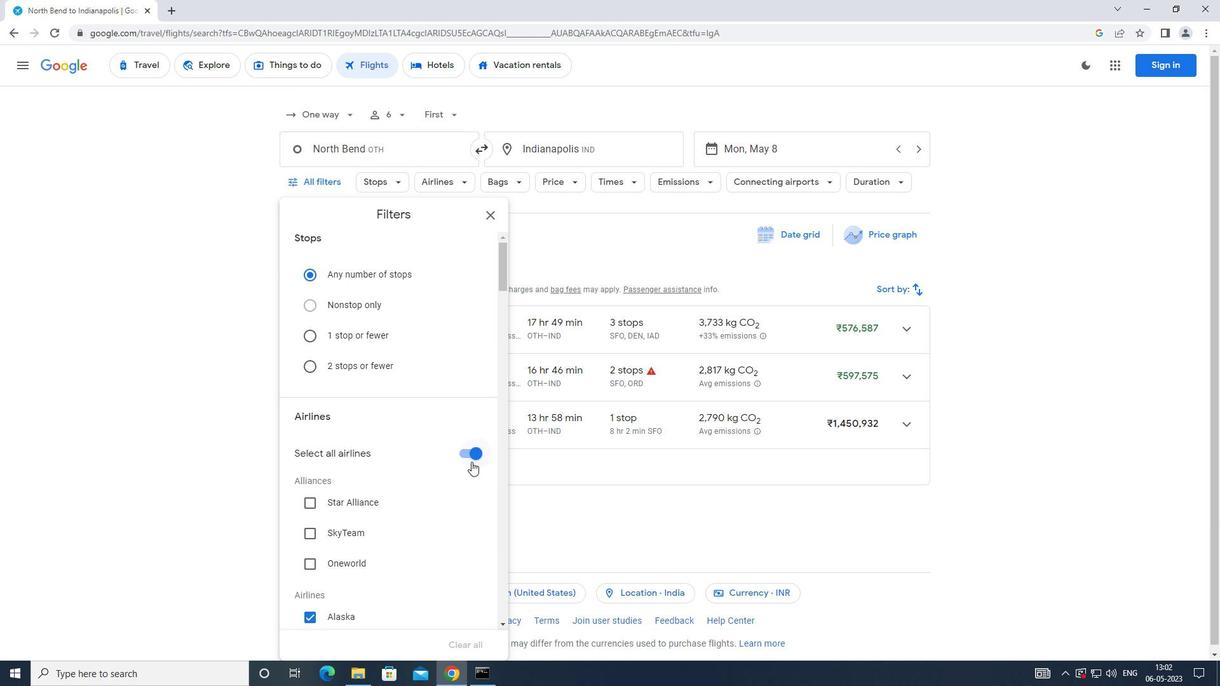 
Action: Mouse pressed left at (474, 462)
Screenshot: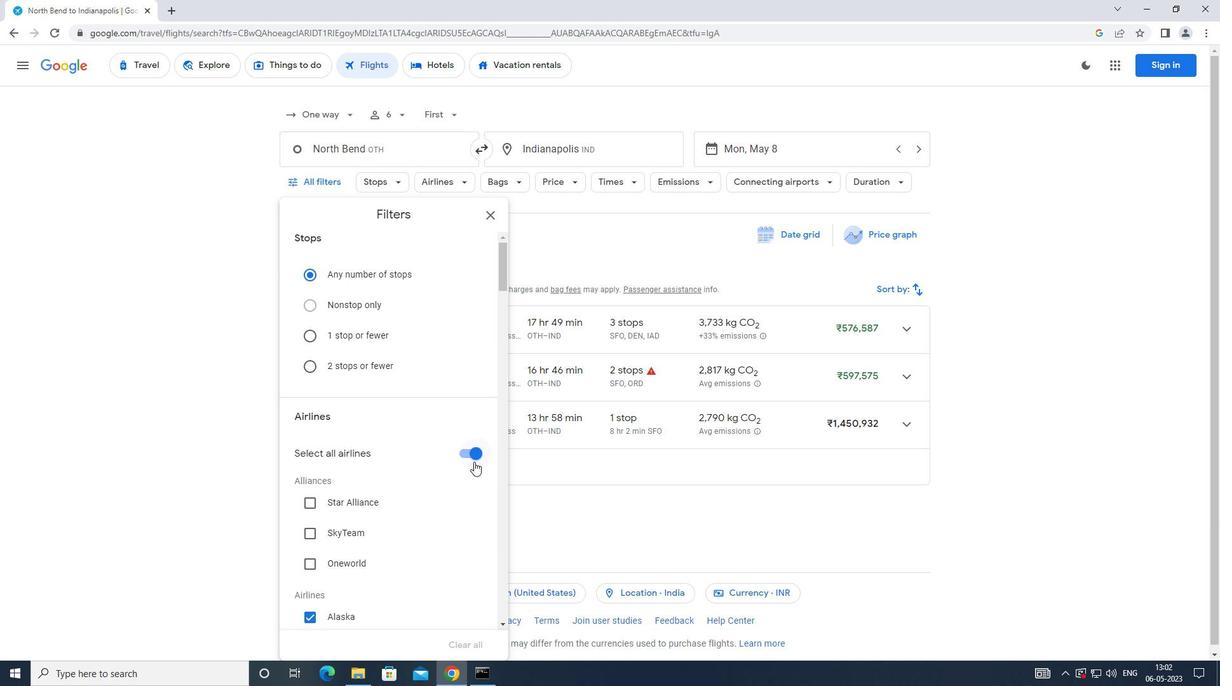 
Action: Mouse moved to (467, 443)
Screenshot: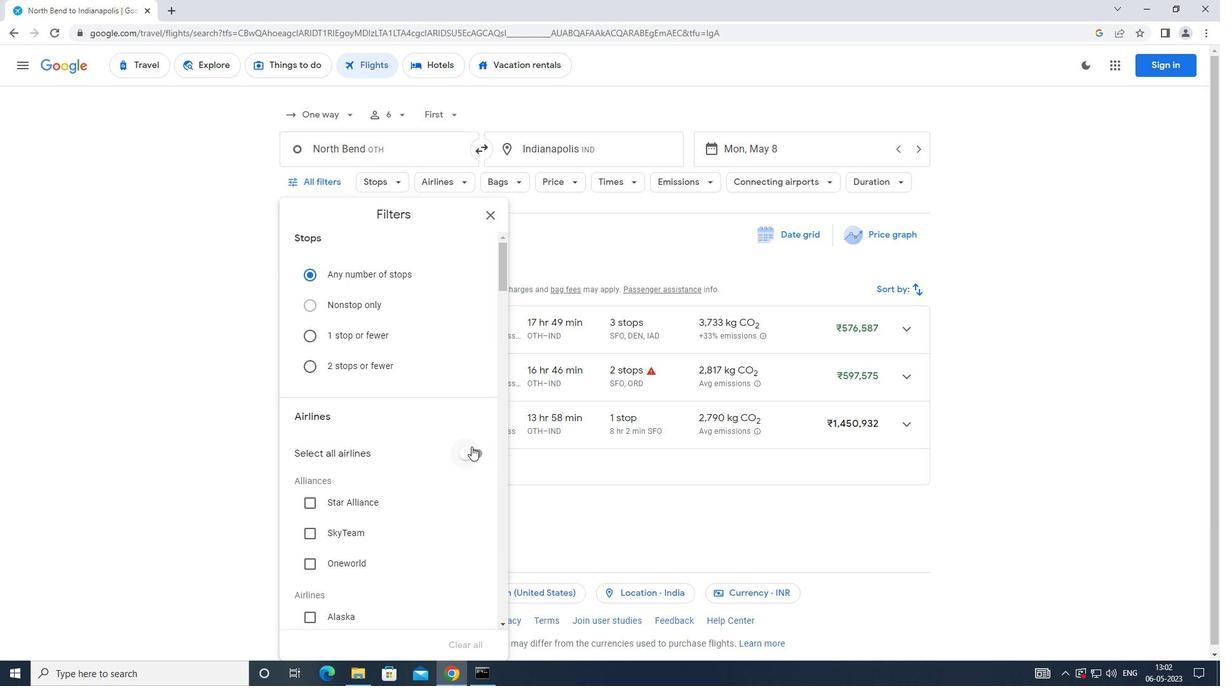 
Action: Mouse scrolled (467, 442) with delta (0, 0)
Screenshot: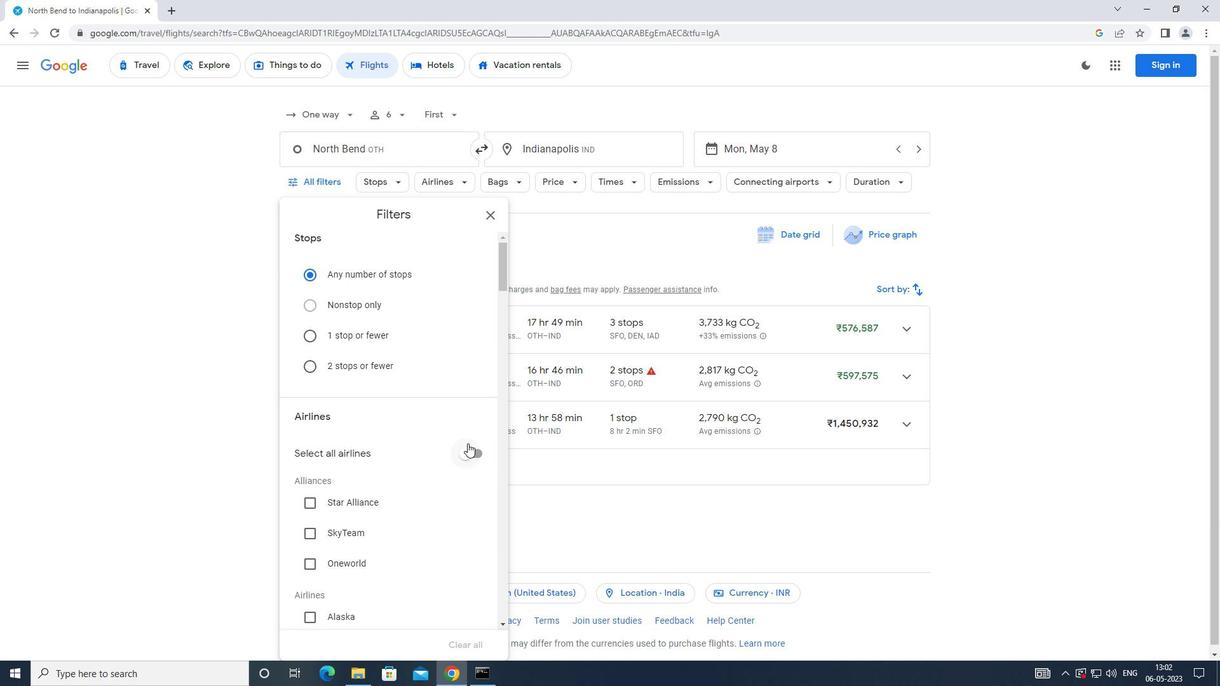 
Action: Mouse scrolled (467, 442) with delta (0, 0)
Screenshot: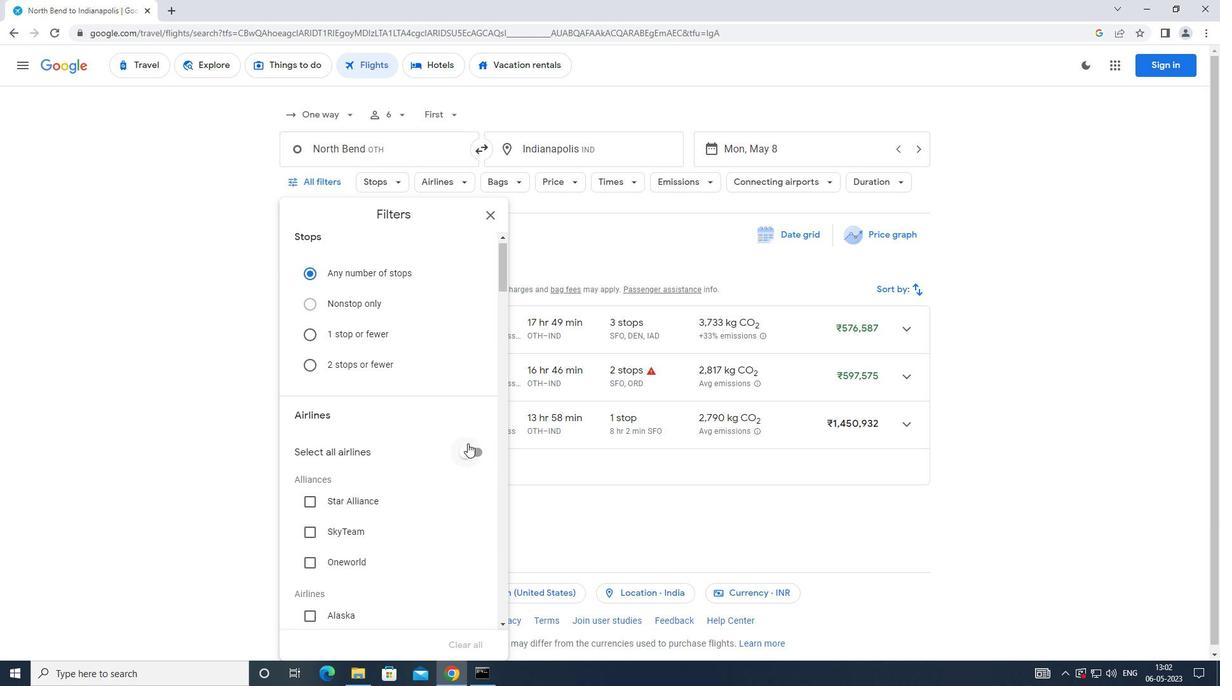 
Action: Mouse scrolled (467, 442) with delta (0, 0)
Screenshot: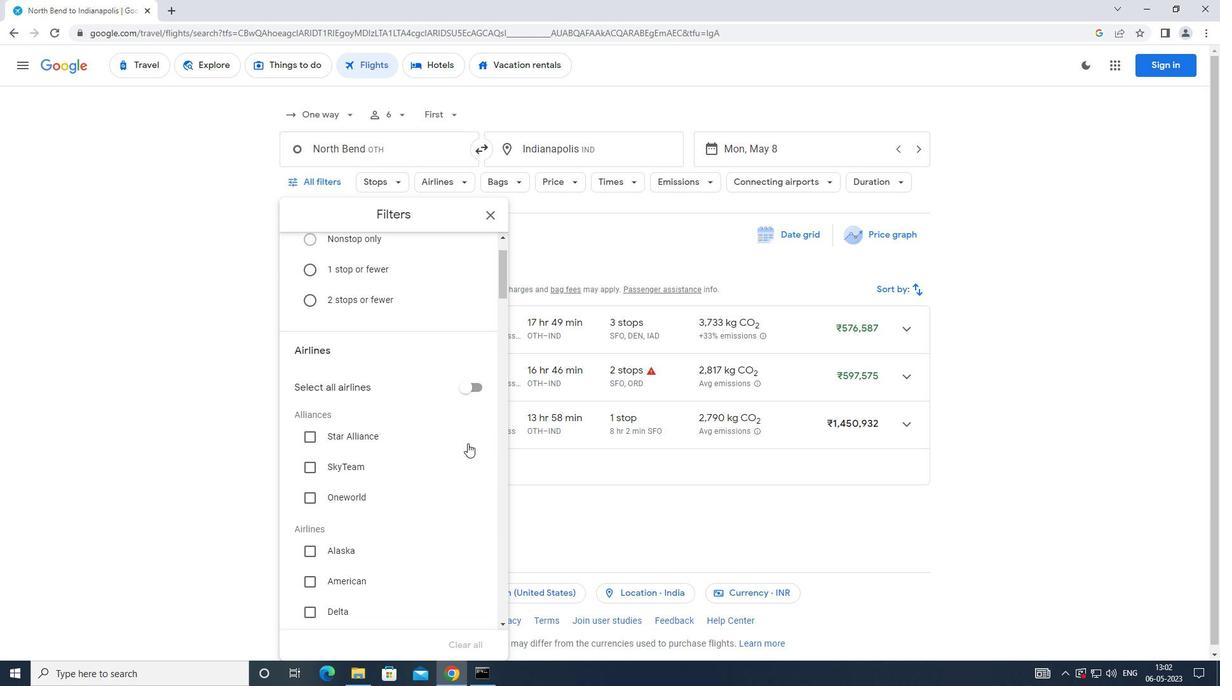 
Action: Mouse scrolled (467, 442) with delta (0, 0)
Screenshot: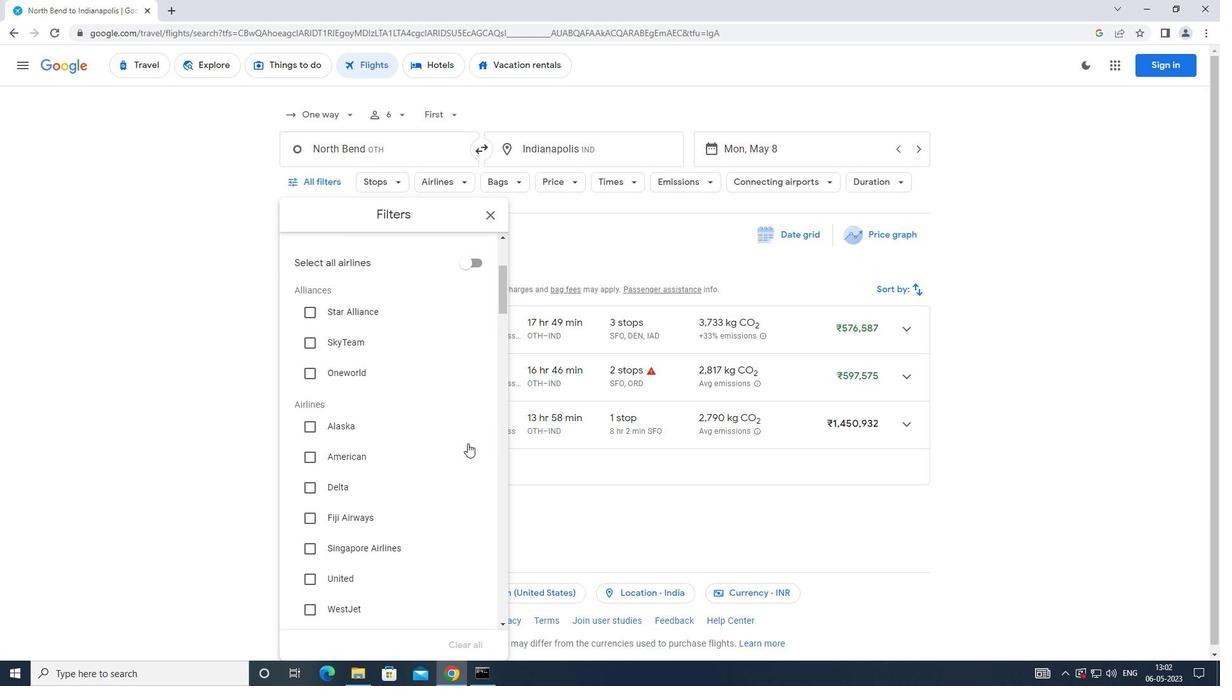 
Action: Mouse scrolled (467, 442) with delta (0, 0)
Screenshot: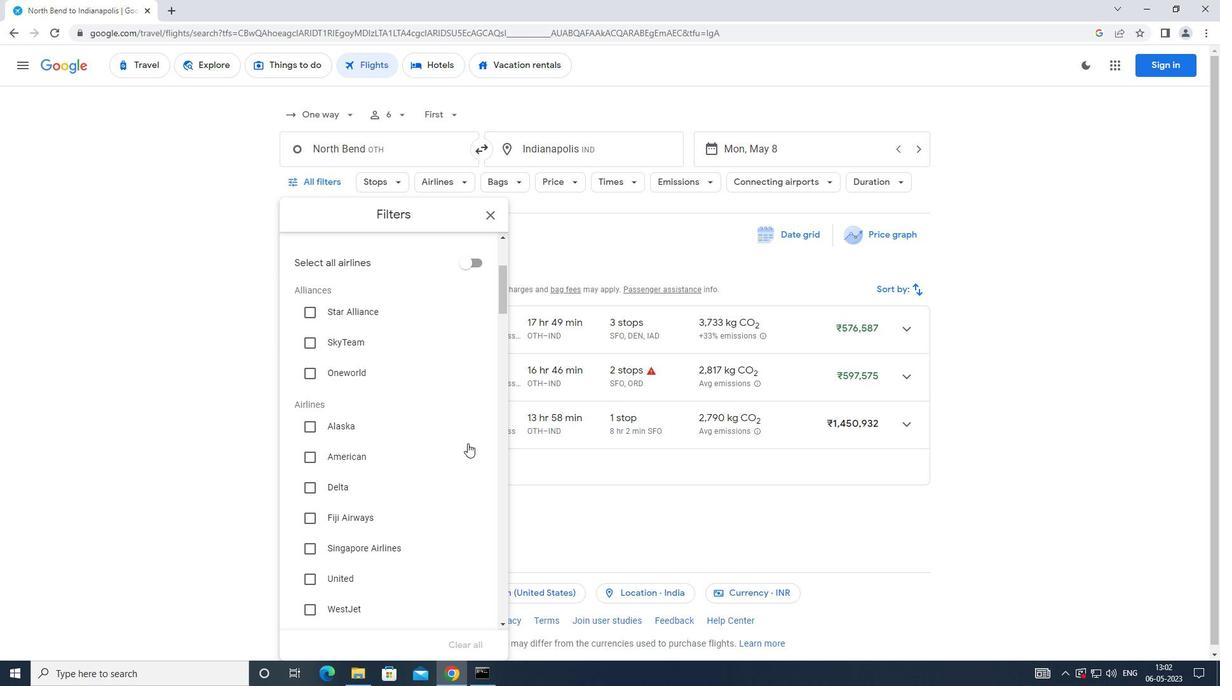 
Action: Mouse scrolled (467, 442) with delta (0, 0)
Screenshot: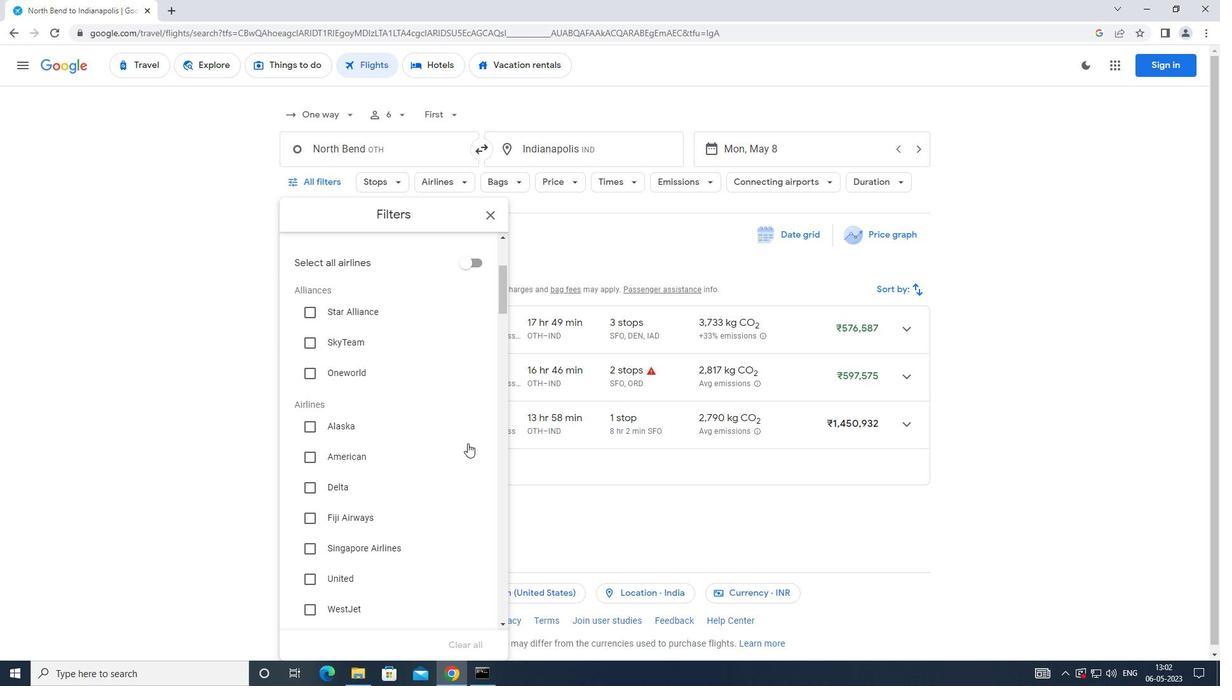 
Action: Mouse moved to (466, 440)
Screenshot: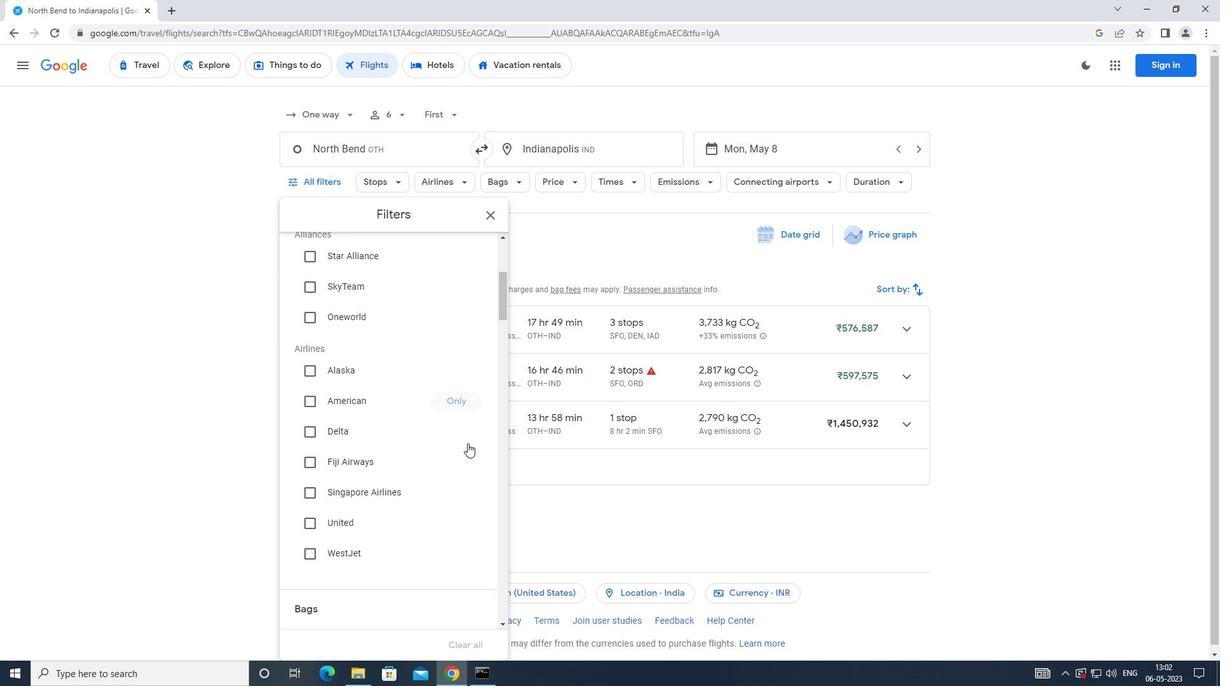 
Action: Mouse scrolled (466, 439) with delta (0, 0)
Screenshot: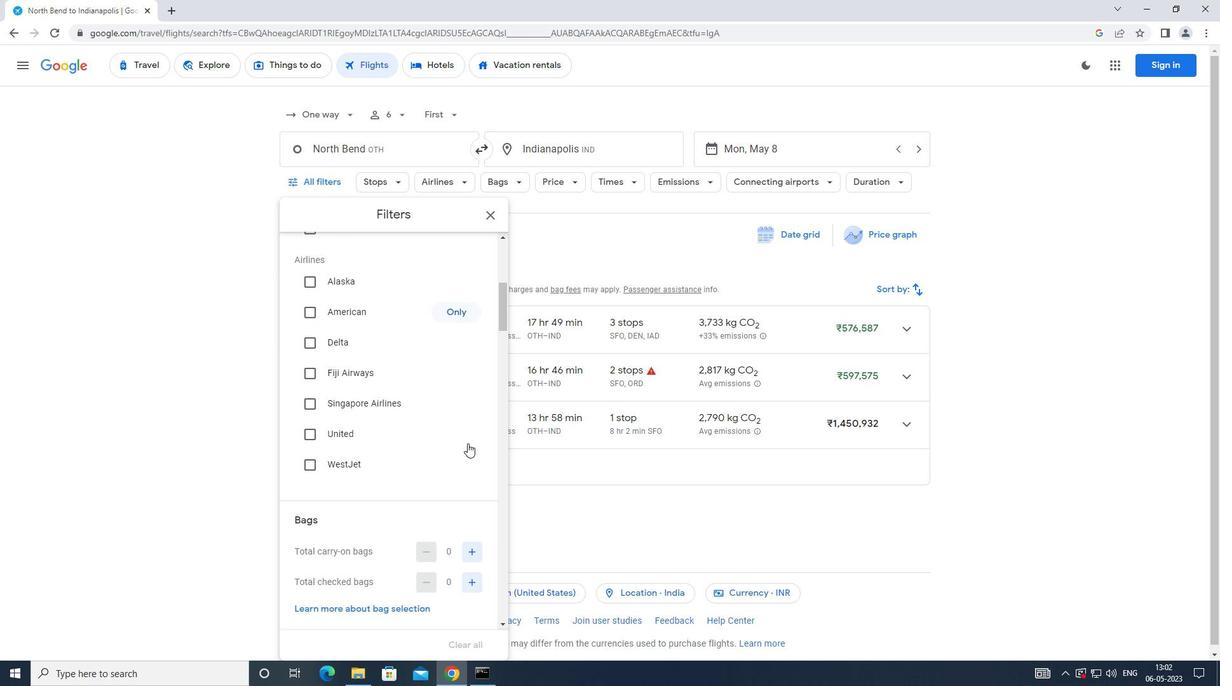 
Action: Mouse scrolled (466, 439) with delta (0, 0)
Screenshot: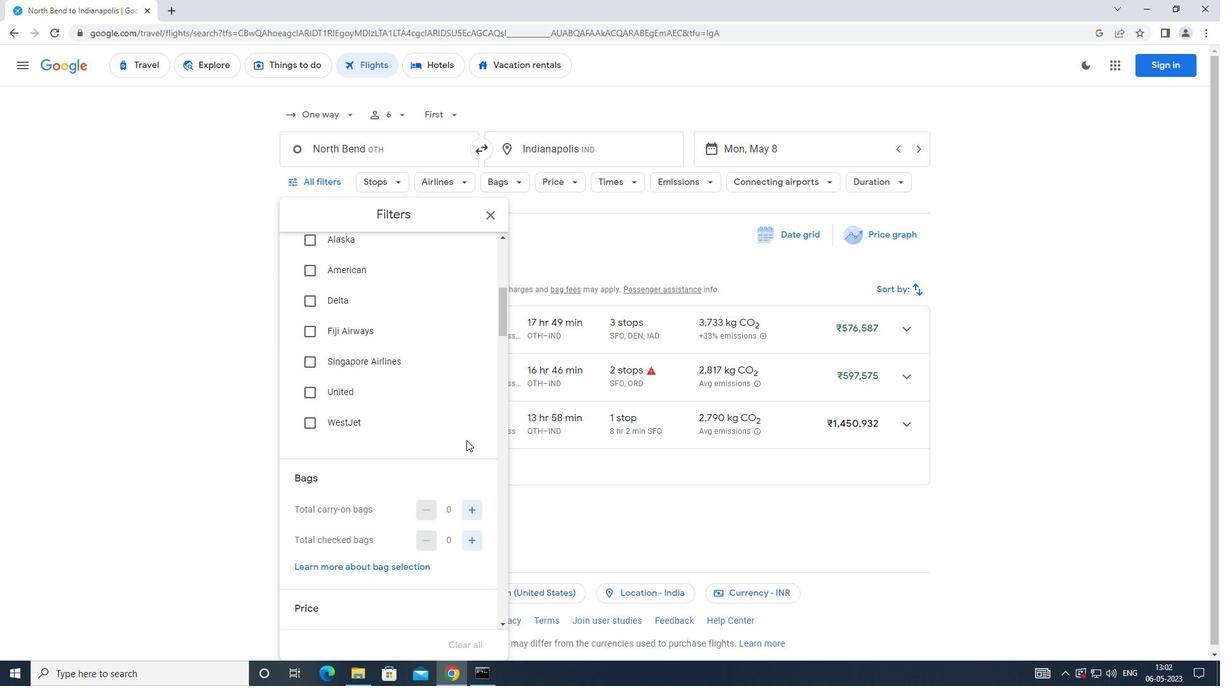 
Action: Mouse moved to (476, 385)
Screenshot: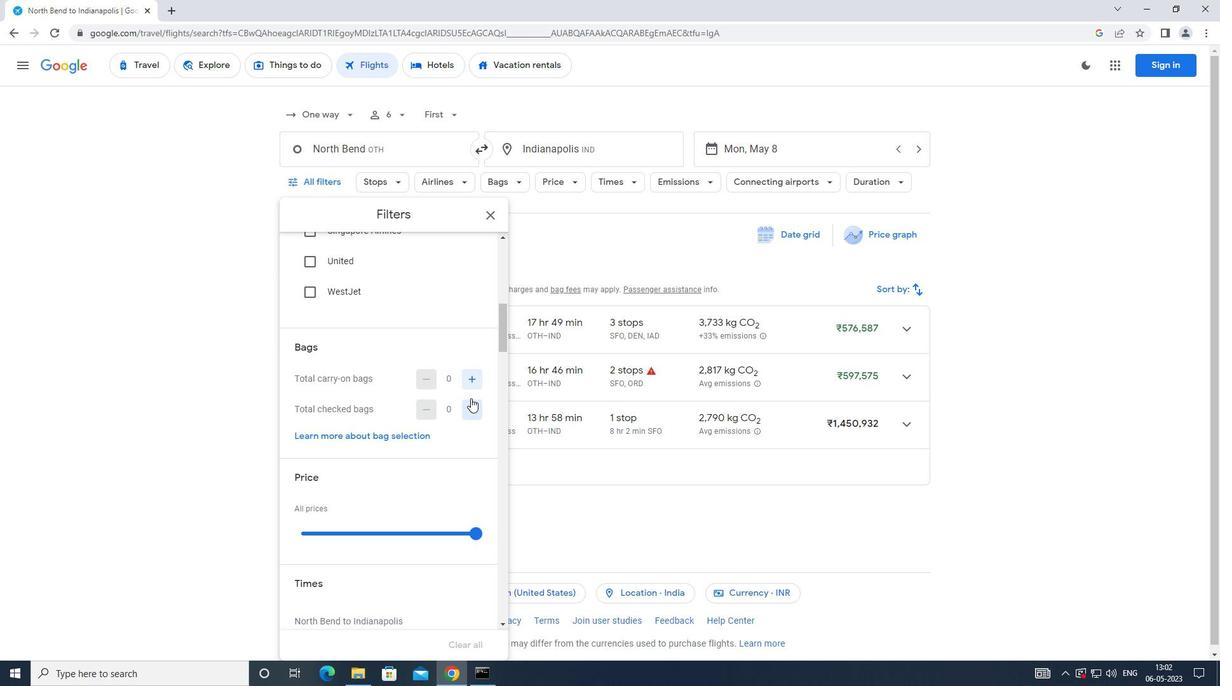 
Action: Mouse pressed left at (476, 385)
Screenshot: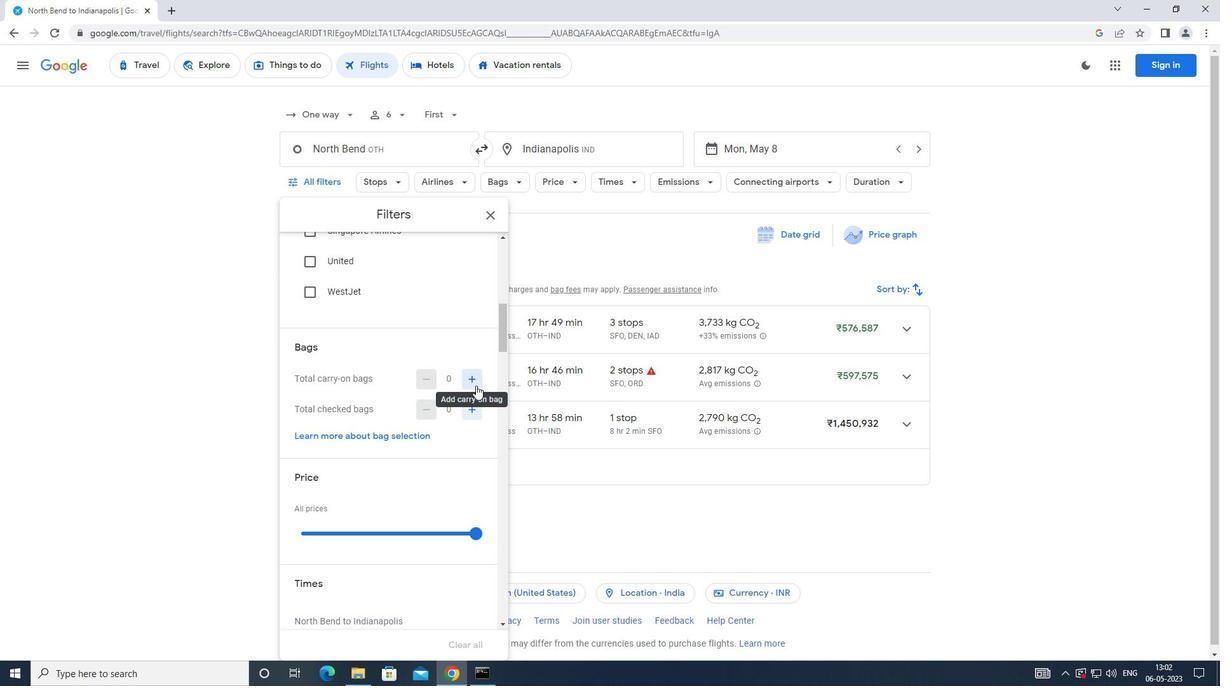 
Action: Mouse pressed left at (476, 385)
Screenshot: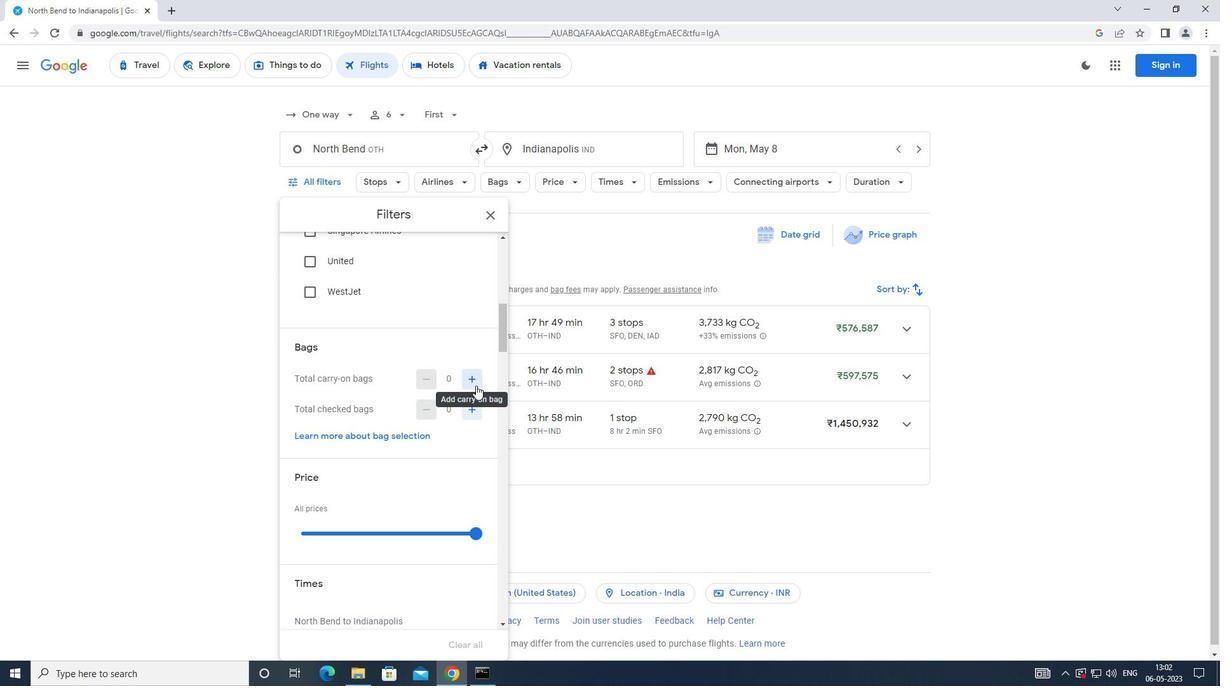 
Action: Mouse moved to (404, 416)
Screenshot: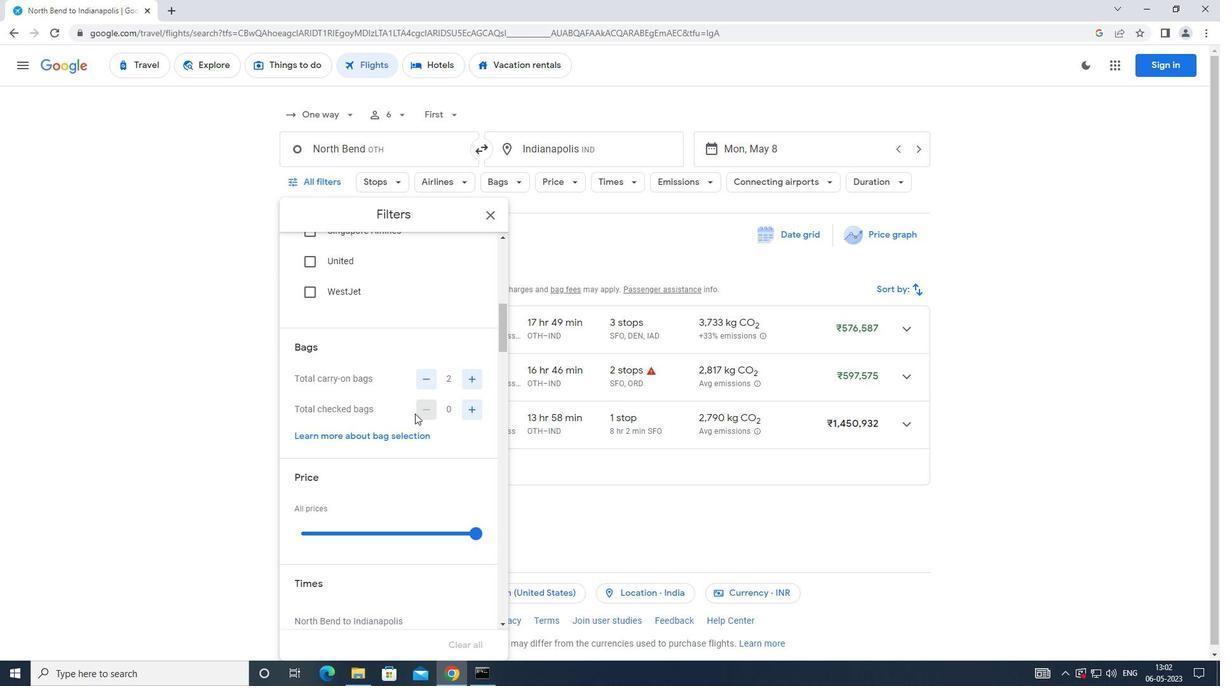 
Action: Mouse scrolled (404, 416) with delta (0, 0)
Screenshot: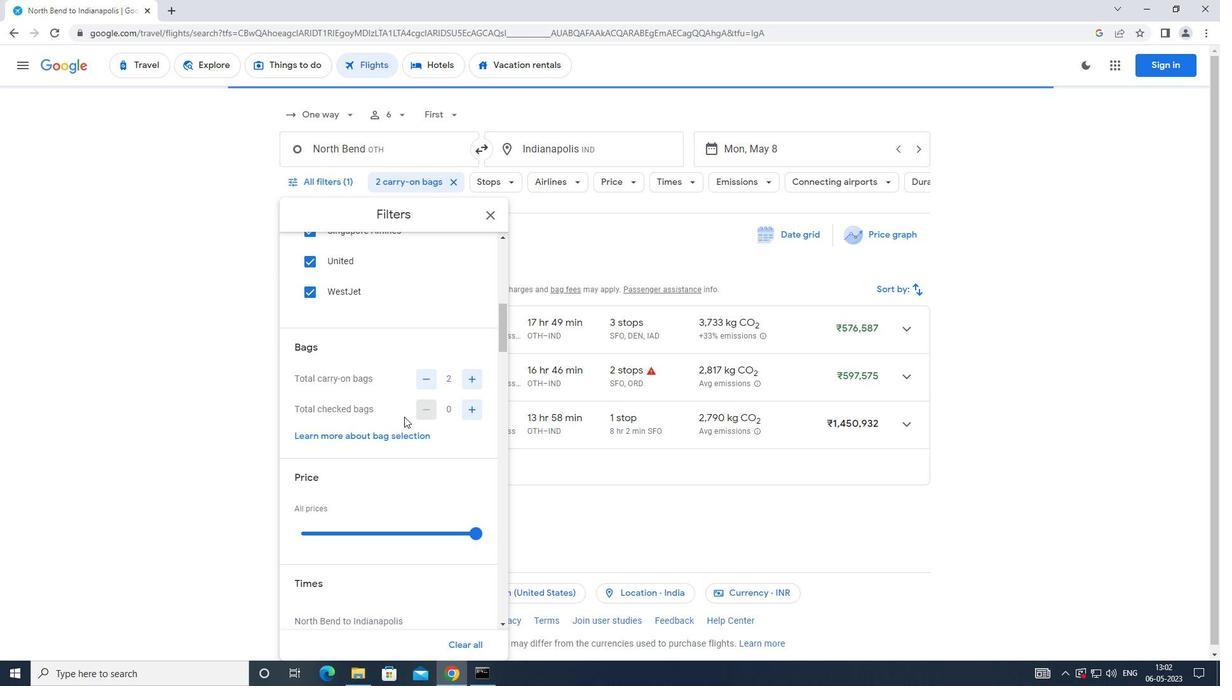 
Action: Mouse moved to (404, 416)
Screenshot: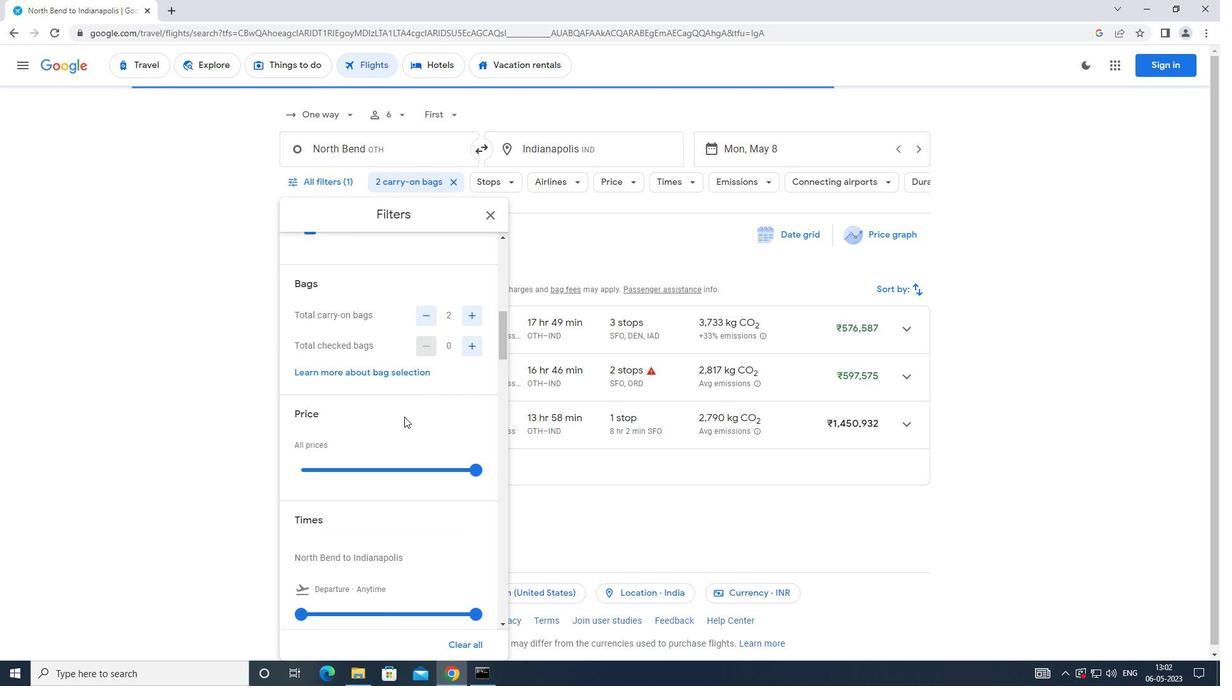 
Action: Mouse scrolled (404, 416) with delta (0, 0)
Screenshot: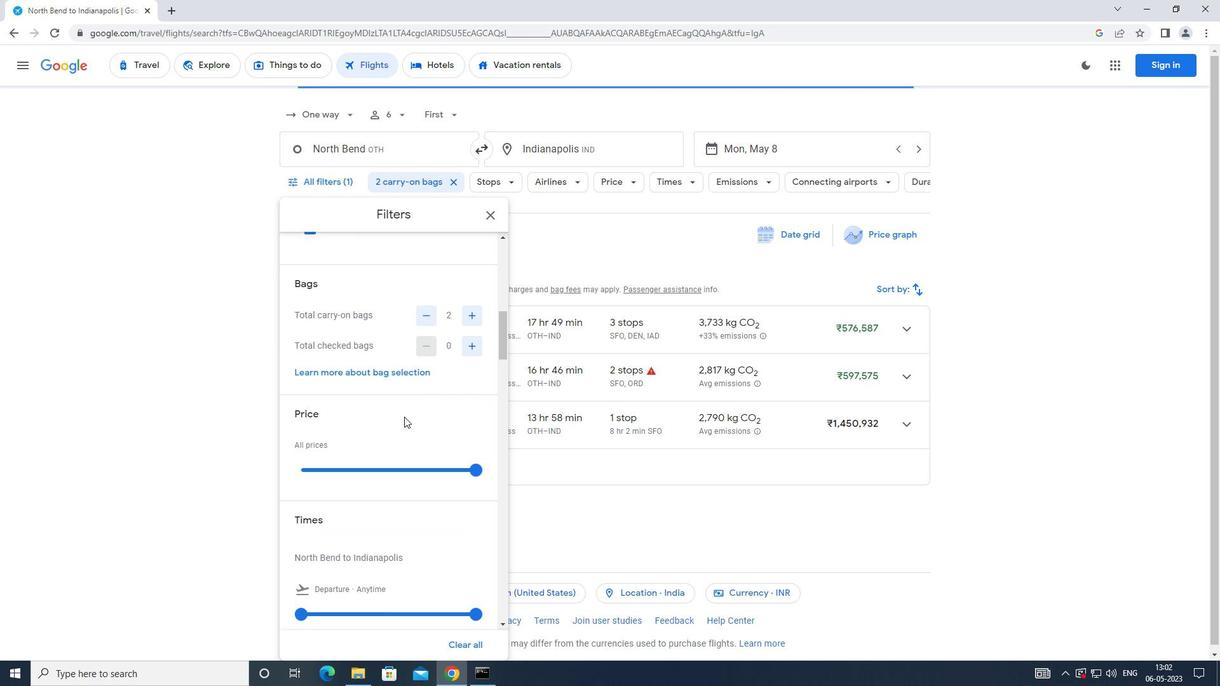 
Action: Mouse moved to (479, 406)
Screenshot: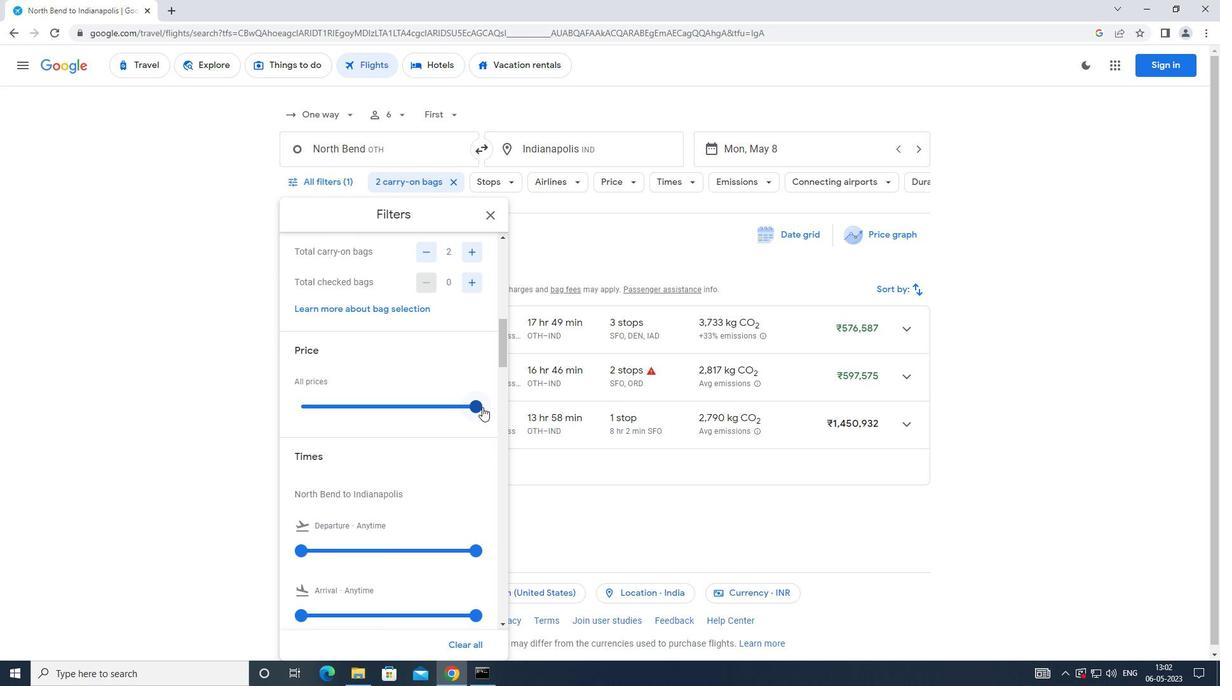 
Action: Mouse pressed left at (479, 406)
Screenshot: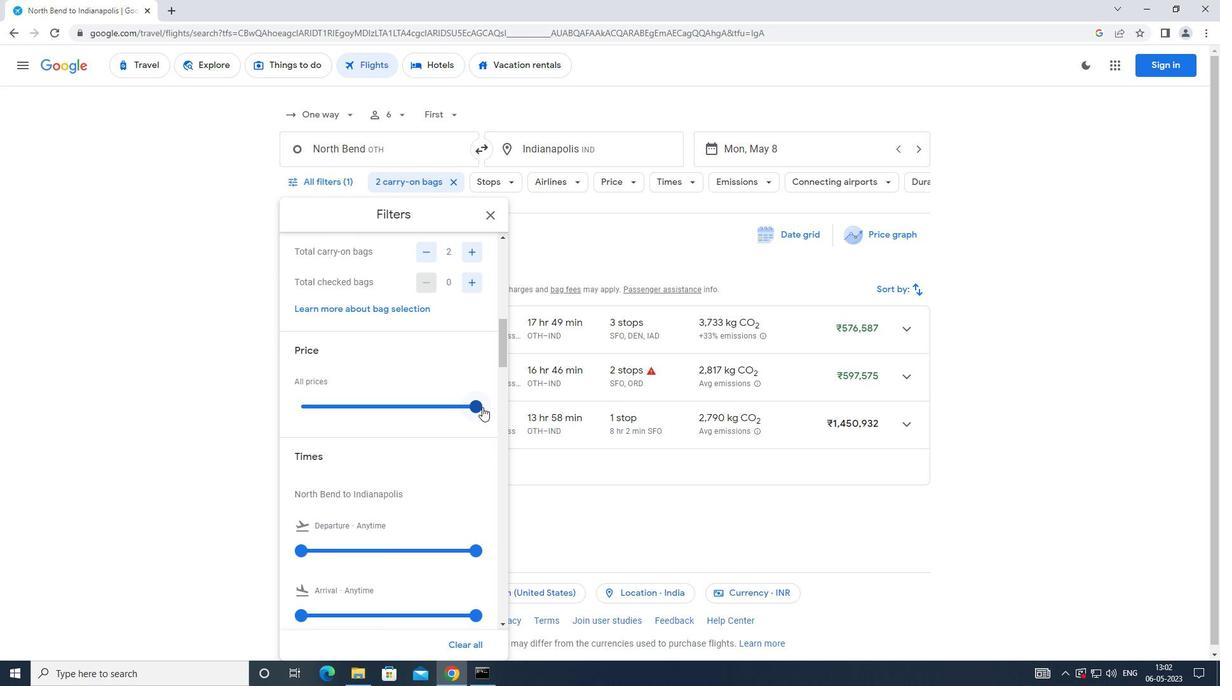 
Action: Mouse moved to (360, 442)
Screenshot: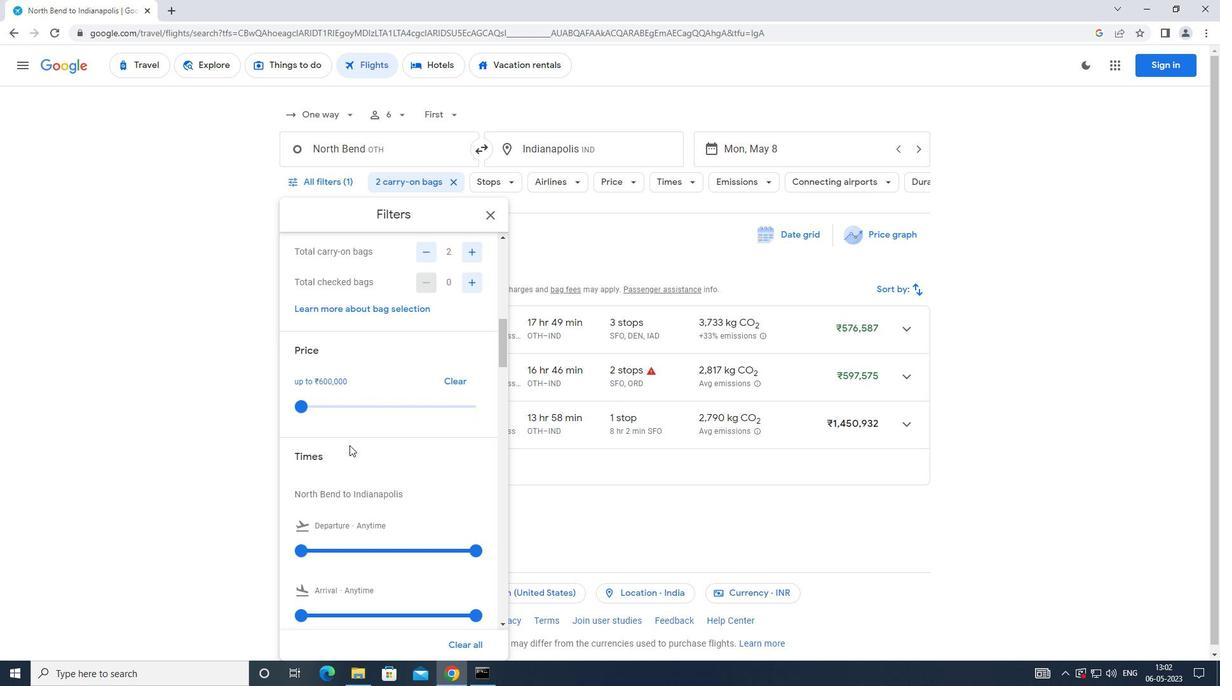 
Action: Mouse scrolled (360, 442) with delta (0, 0)
Screenshot: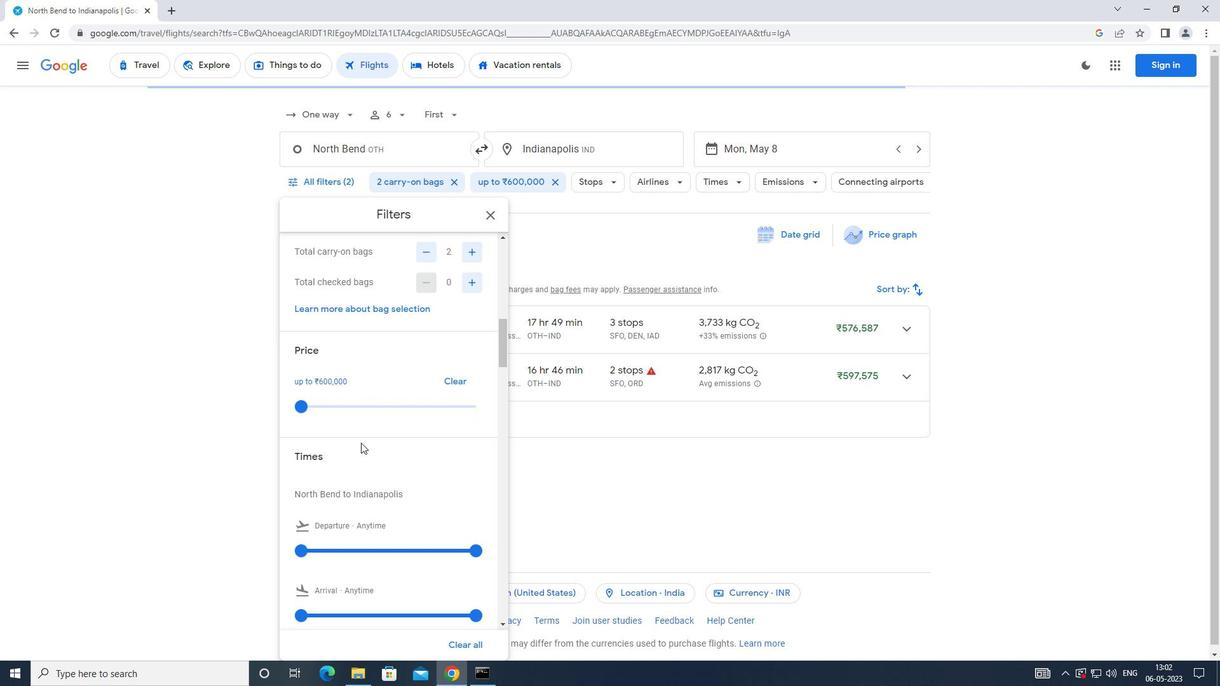 
Action: Mouse moved to (298, 479)
Screenshot: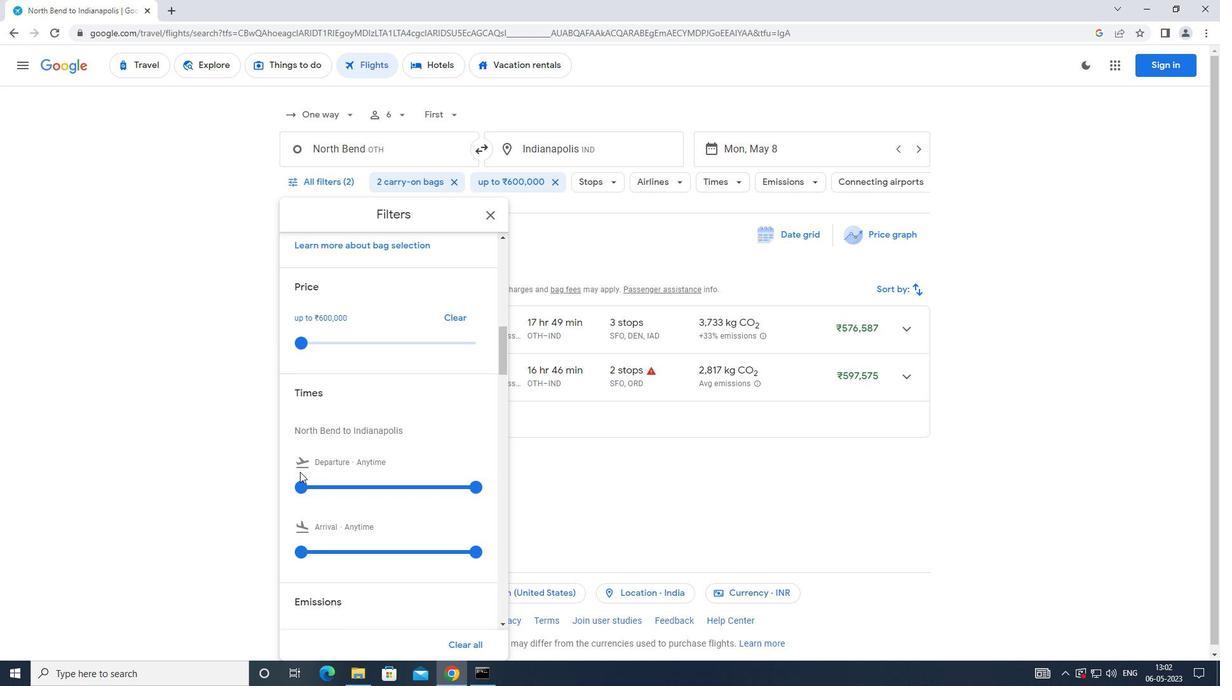 
Action: Mouse pressed left at (298, 479)
Screenshot: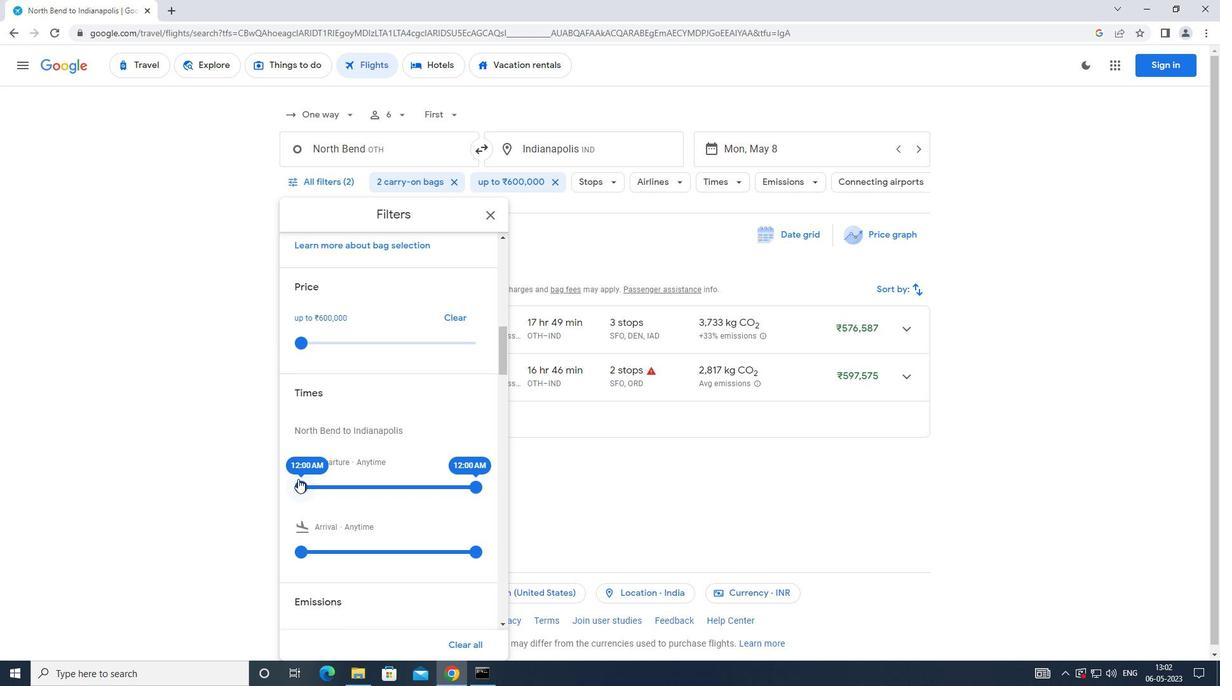 
Action: Mouse moved to (477, 485)
Screenshot: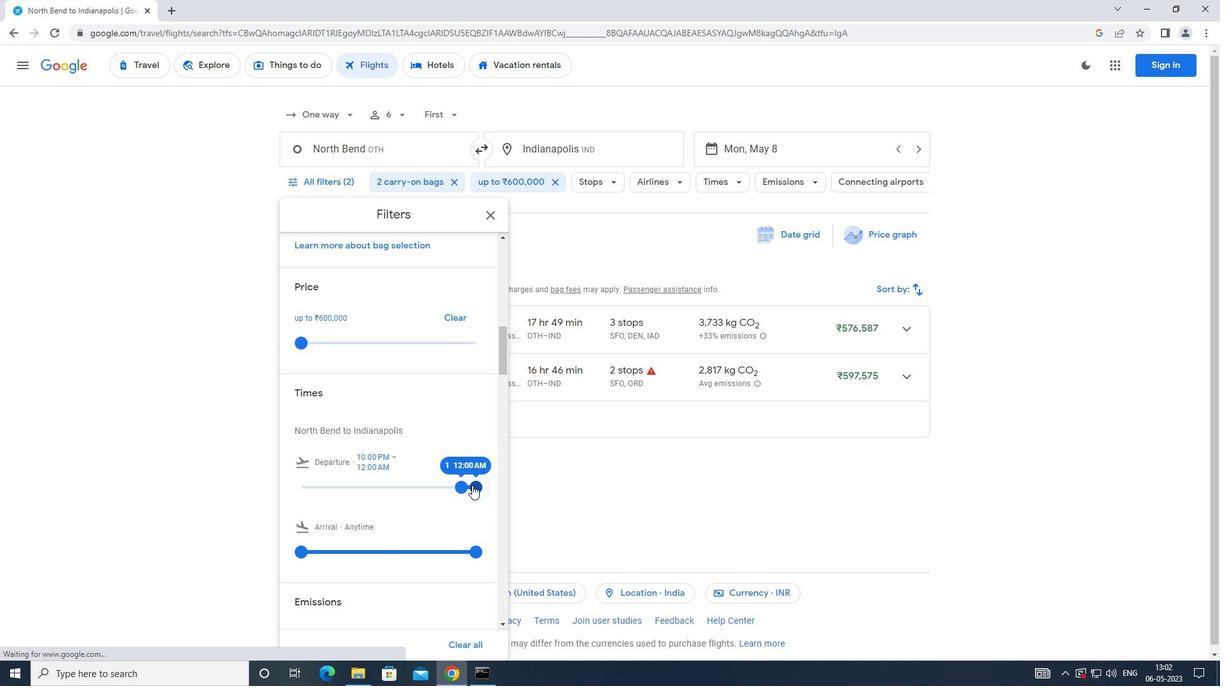 
Action: Mouse pressed left at (477, 485)
Screenshot: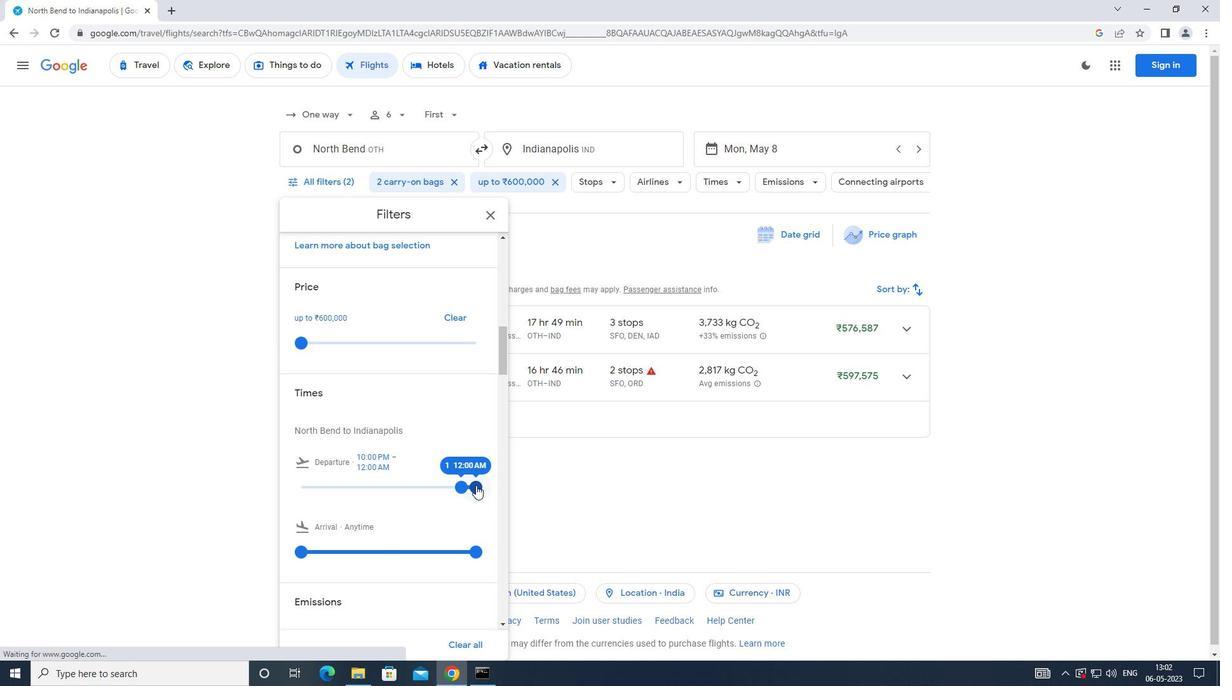 
Action: Mouse moved to (400, 485)
Screenshot: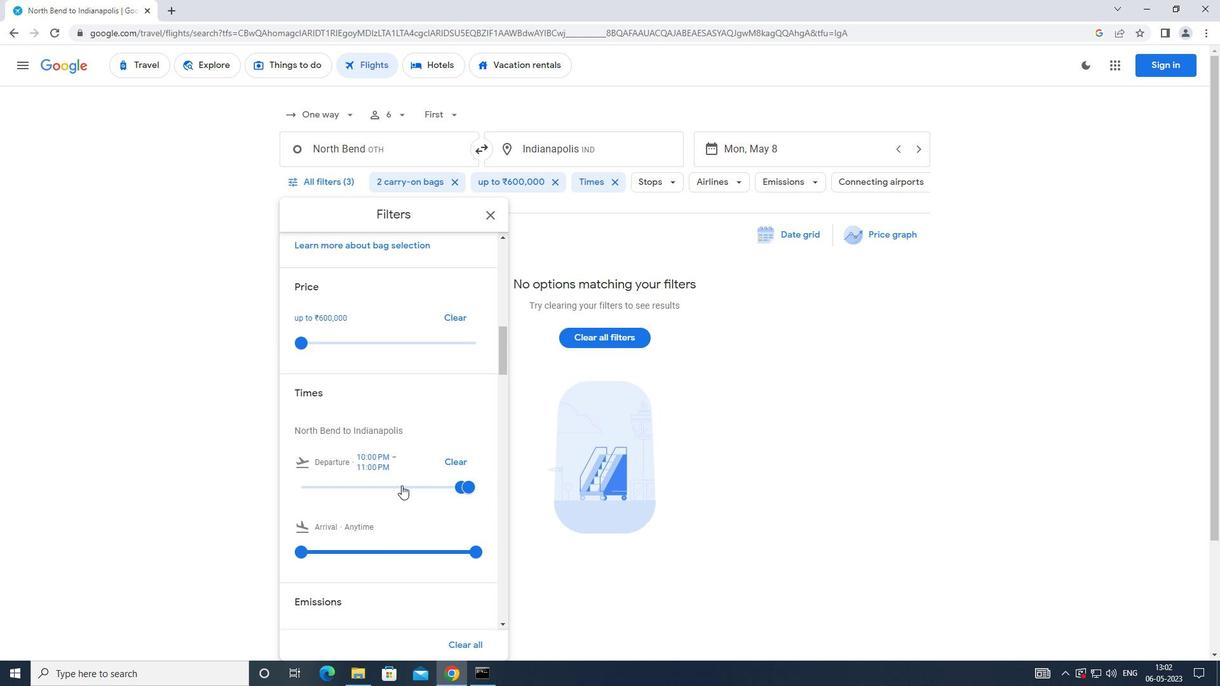 
